 Task: In the  document Henry.odt change page color to  'Olive Green'. Add link on bottom right corner of the sheet: 'www.instagram.com' Insert page numer on top of the page
Action: Mouse moved to (254, 324)
Screenshot: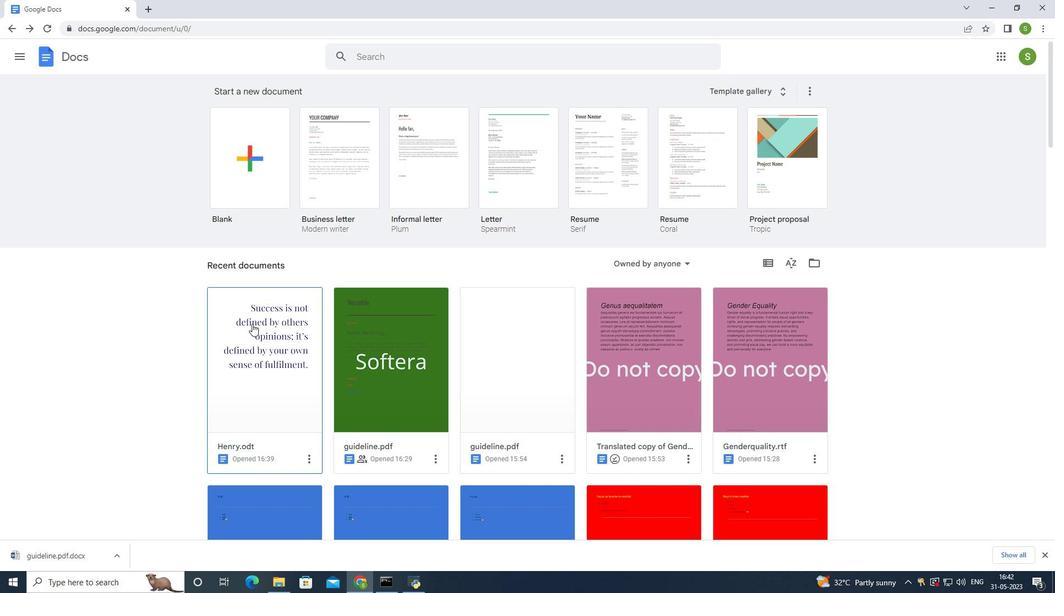 
Action: Mouse pressed left at (254, 324)
Screenshot: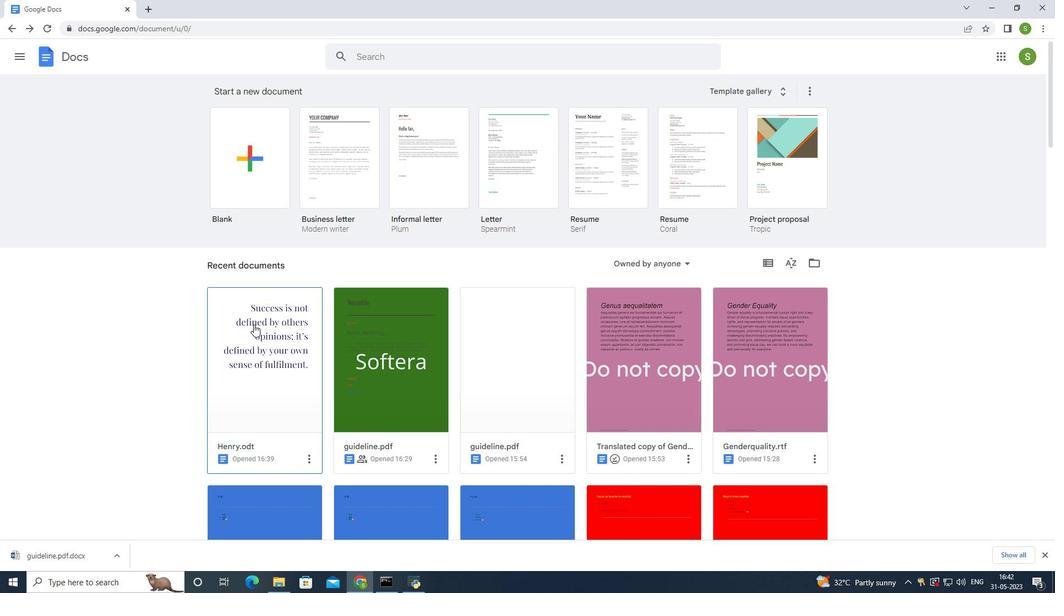 
Action: Mouse moved to (35, 64)
Screenshot: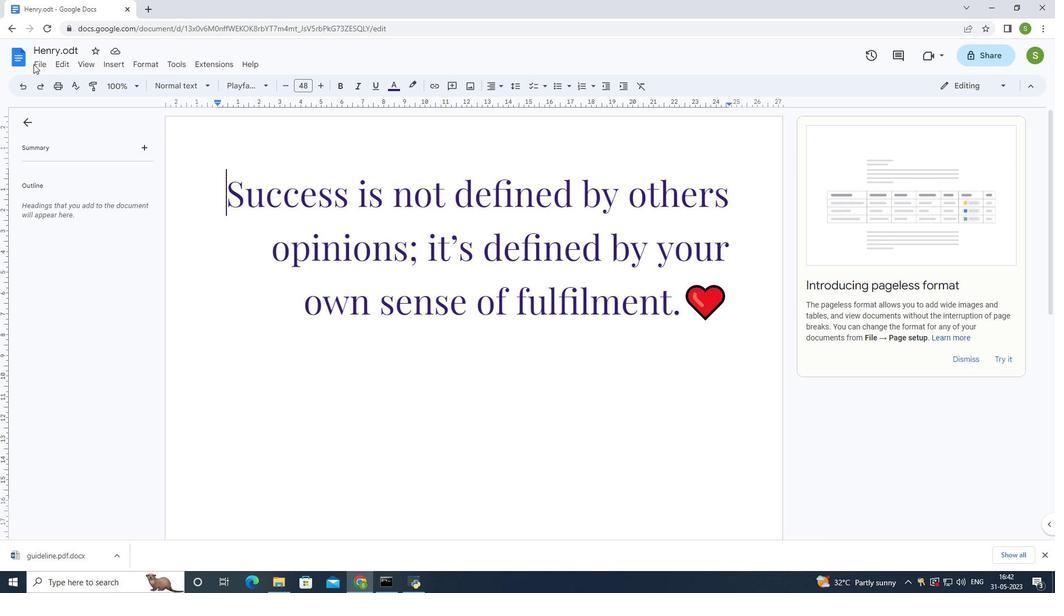 
Action: Mouse pressed left at (35, 64)
Screenshot: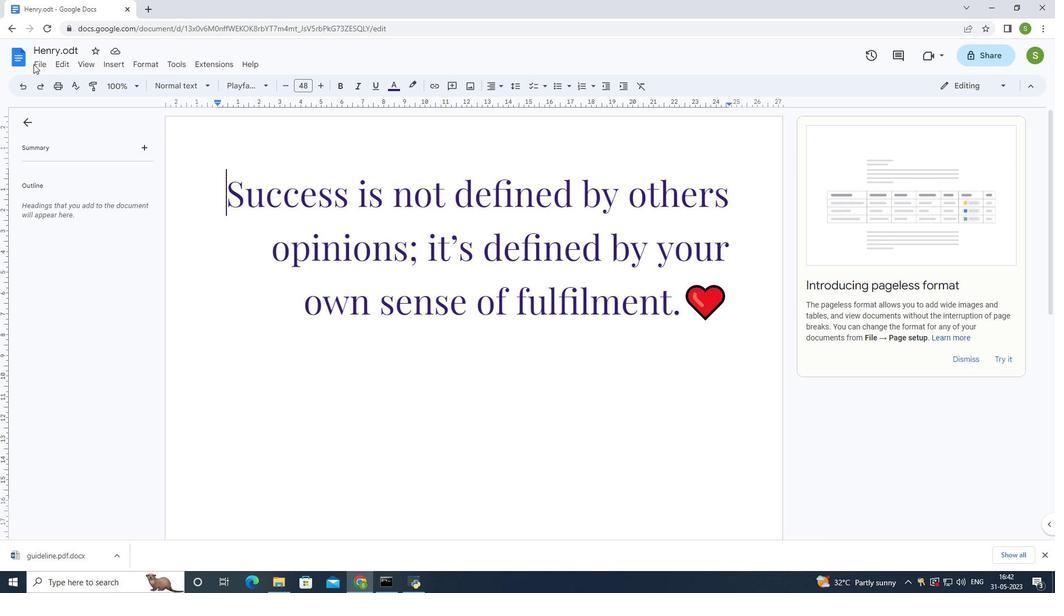 
Action: Mouse moved to (55, 366)
Screenshot: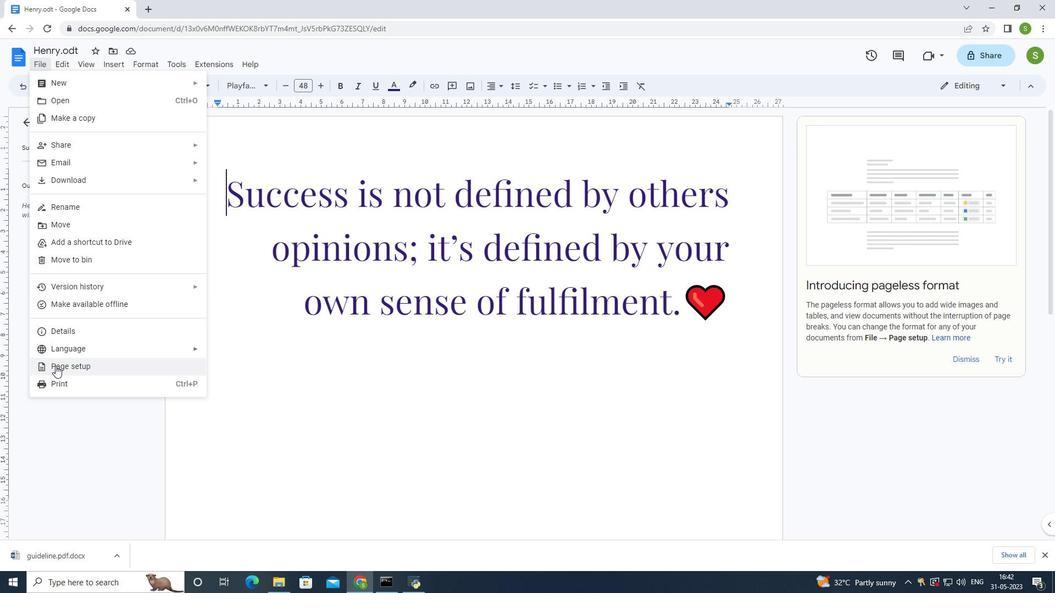 
Action: Mouse pressed left at (55, 366)
Screenshot: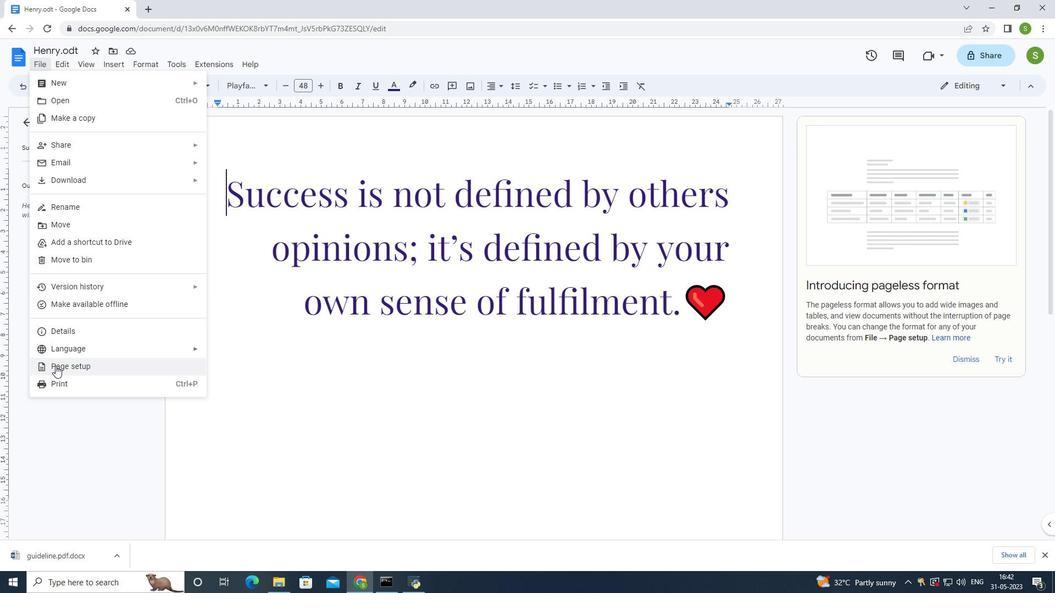
Action: Mouse moved to (444, 359)
Screenshot: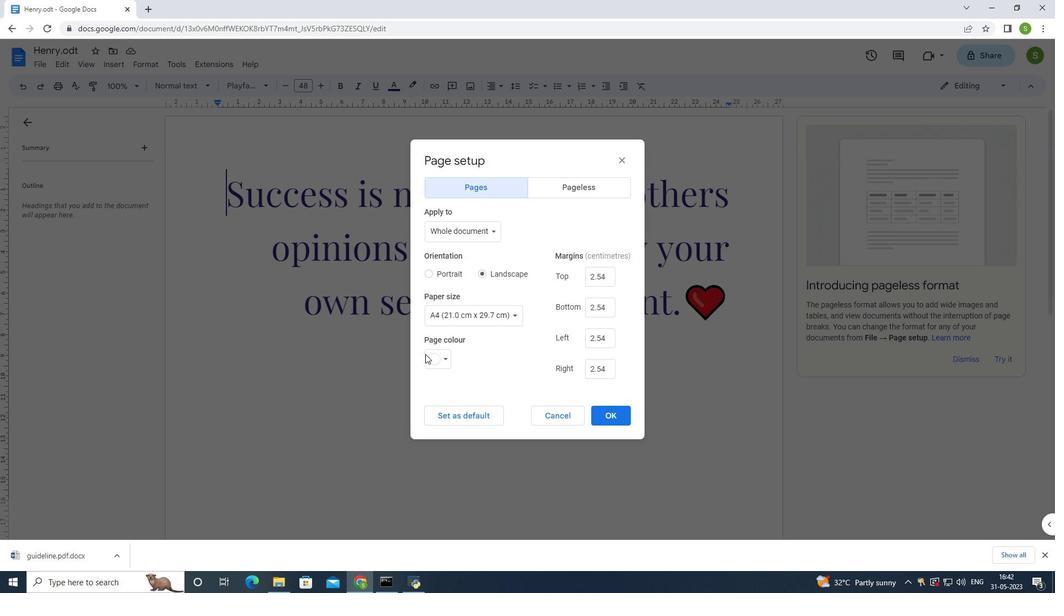 
Action: Mouse pressed left at (444, 359)
Screenshot: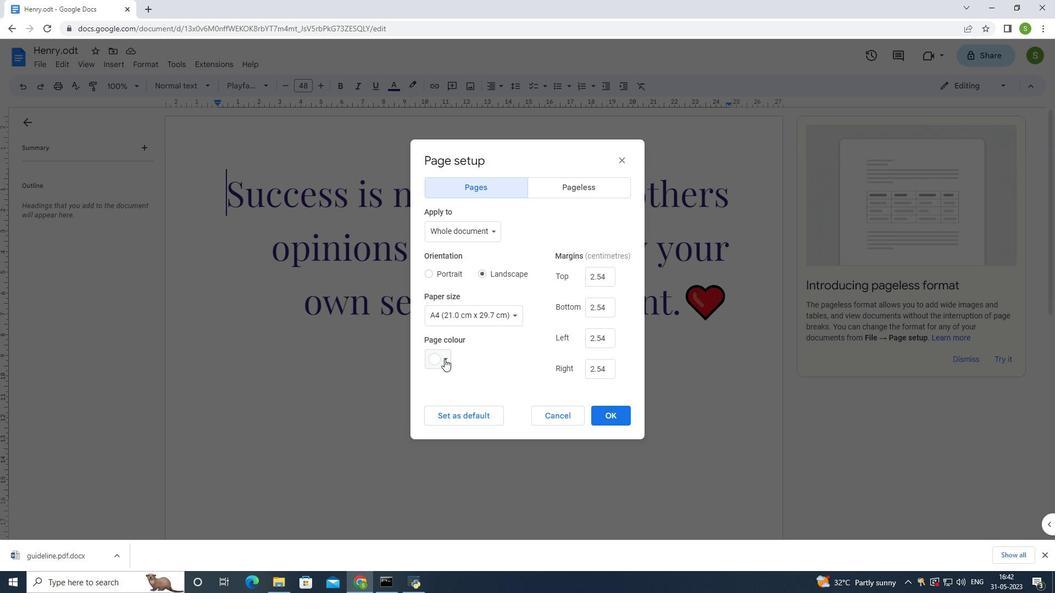 
Action: Mouse moved to (484, 458)
Screenshot: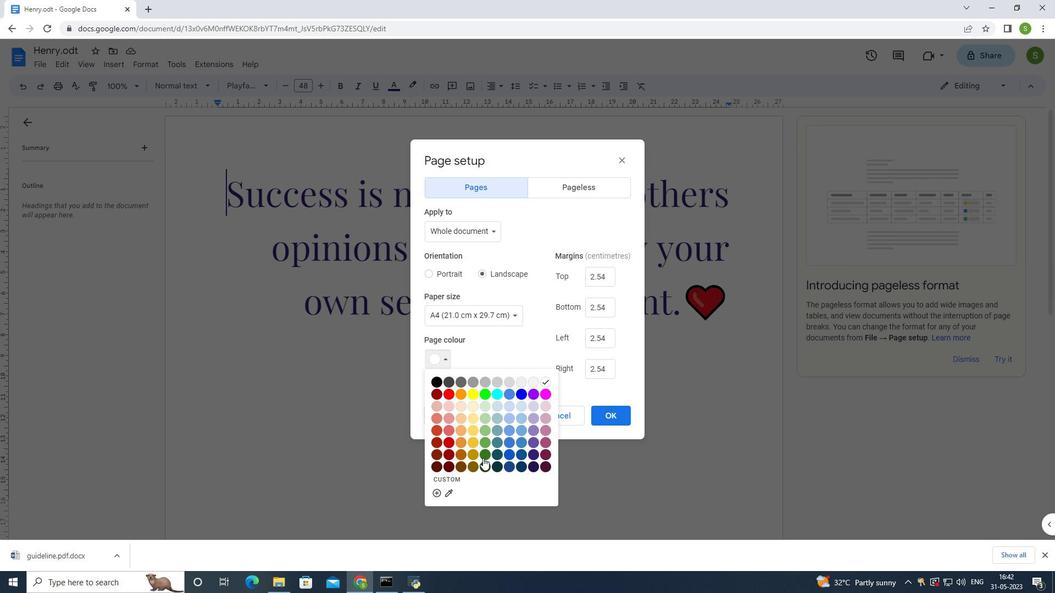 
Action: Mouse pressed left at (484, 458)
Screenshot: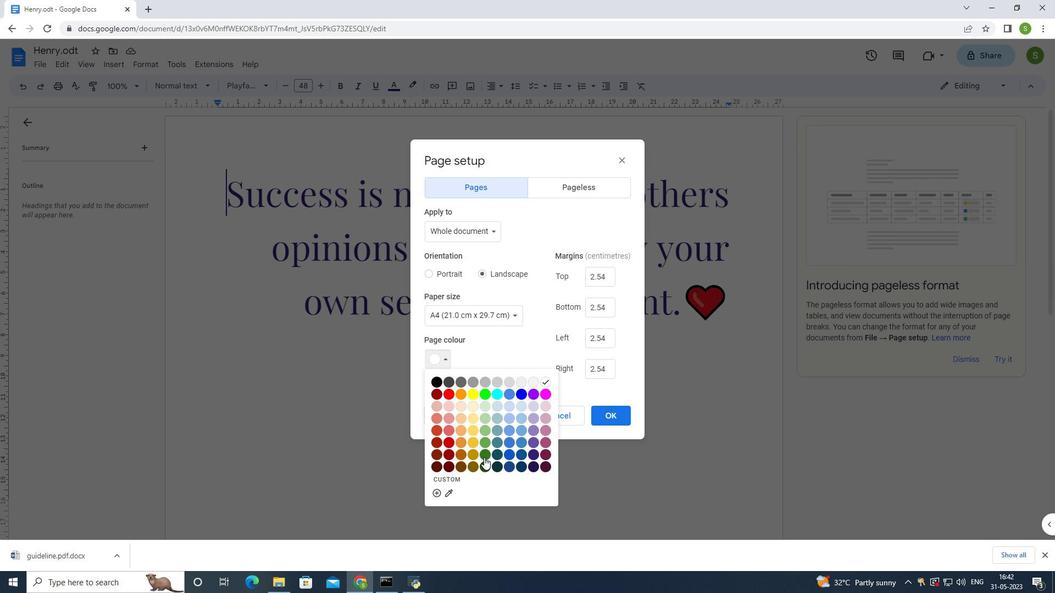 
Action: Mouse moved to (599, 417)
Screenshot: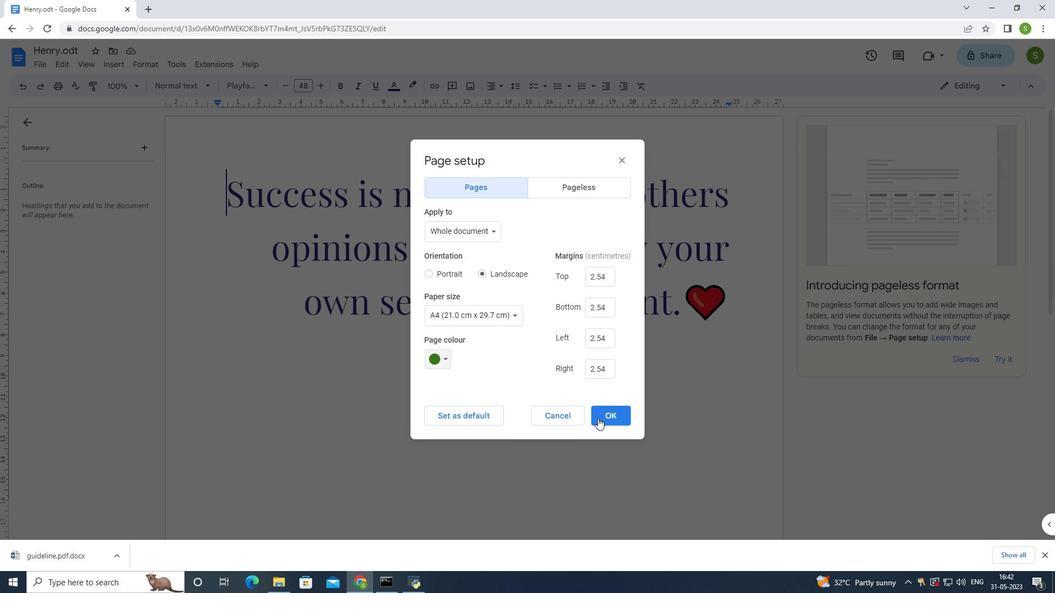 
Action: Mouse pressed left at (599, 417)
Screenshot: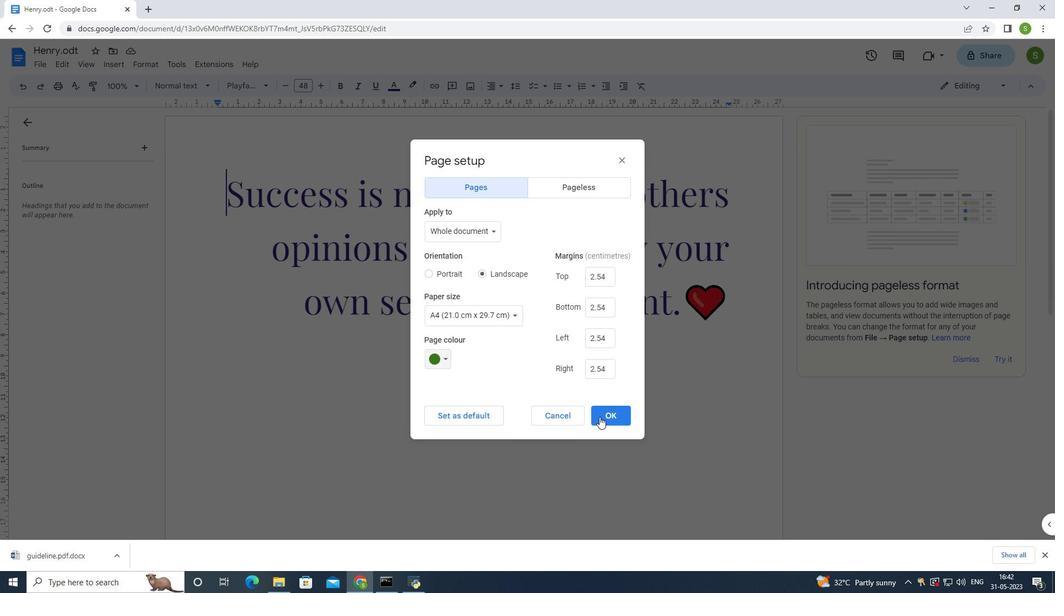 
Action: Mouse moved to (433, 218)
Screenshot: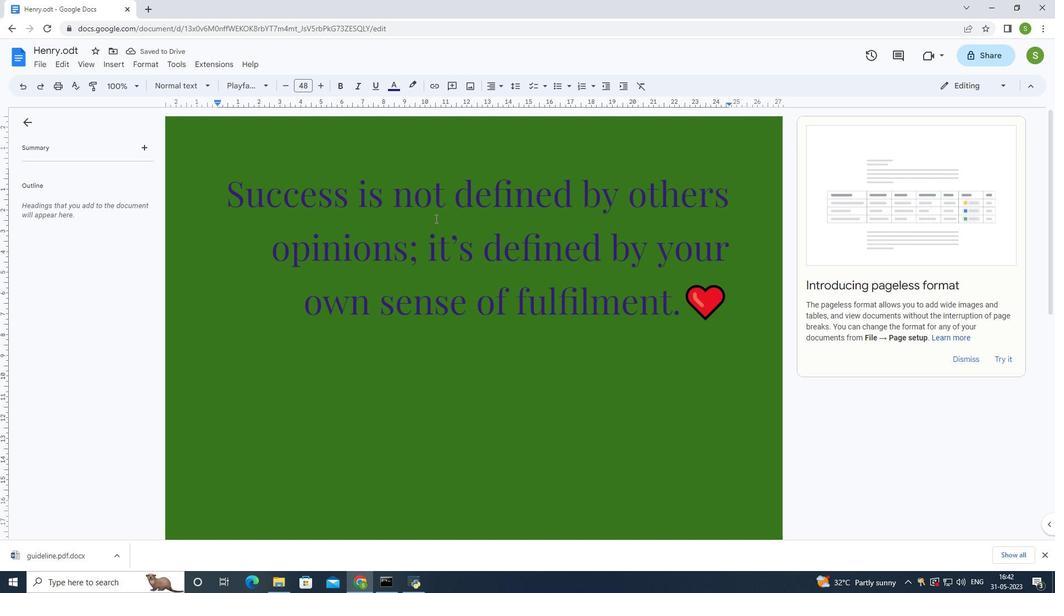
Action: Mouse scrolled (433, 218) with delta (0, 0)
Screenshot: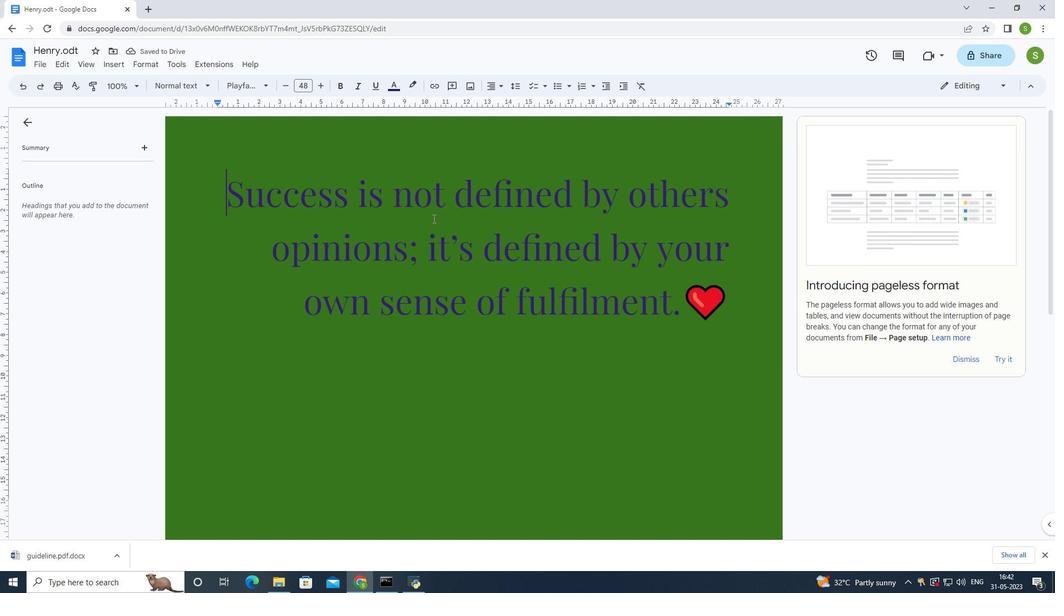 
Action: Mouse scrolled (433, 218) with delta (0, 0)
Screenshot: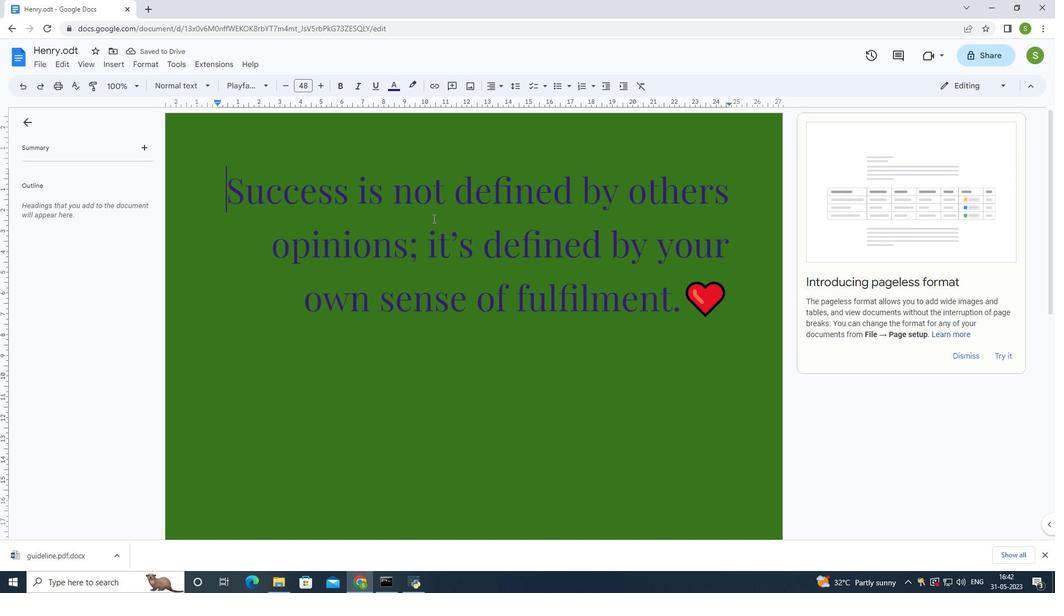 
Action: Mouse scrolled (433, 218) with delta (0, 0)
Screenshot: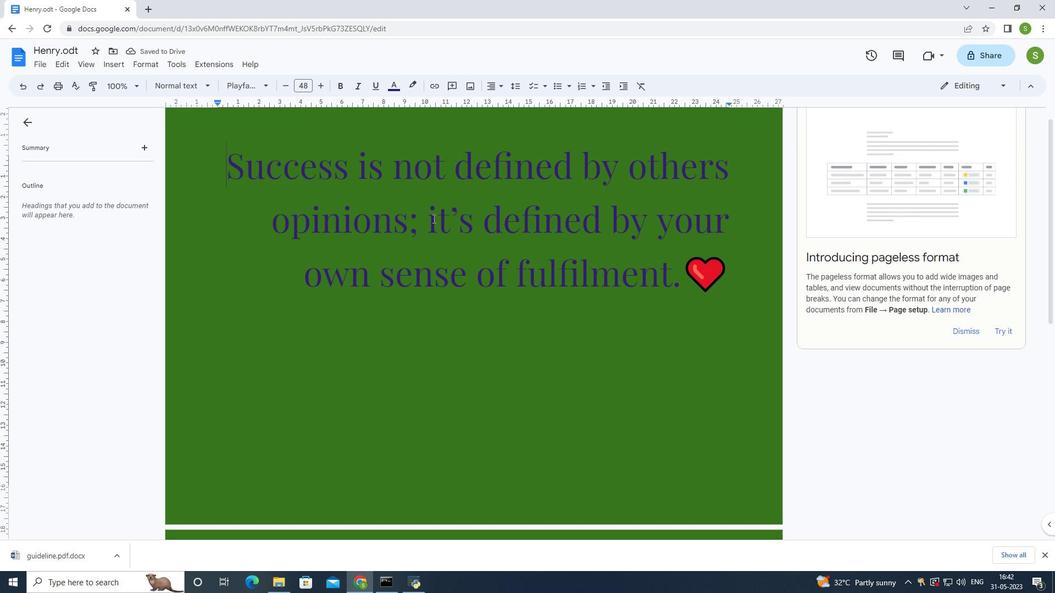 
Action: Mouse scrolled (433, 218) with delta (0, 0)
Screenshot: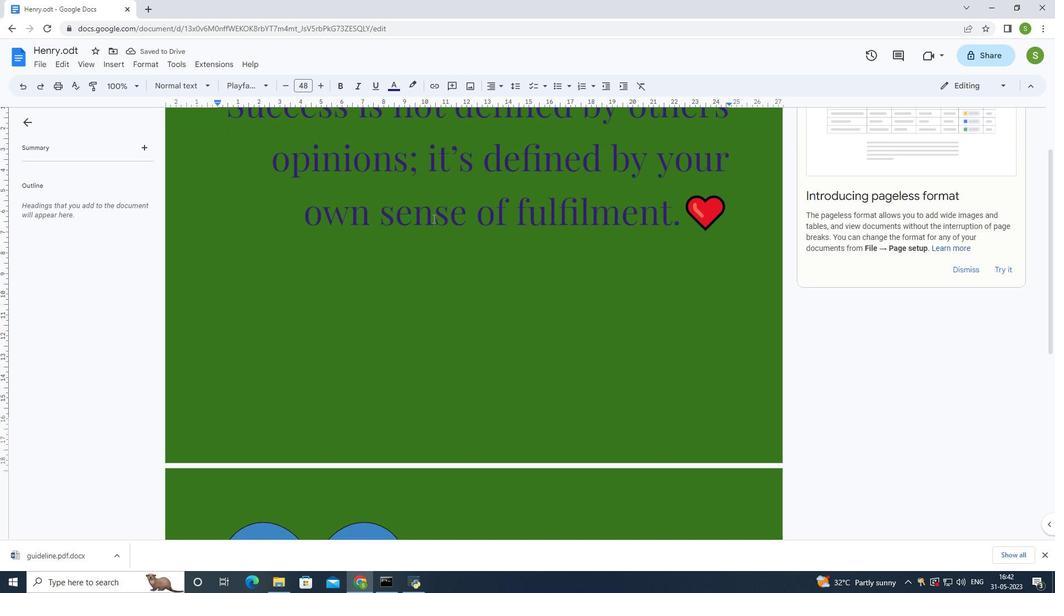 
Action: Mouse moved to (354, 284)
Screenshot: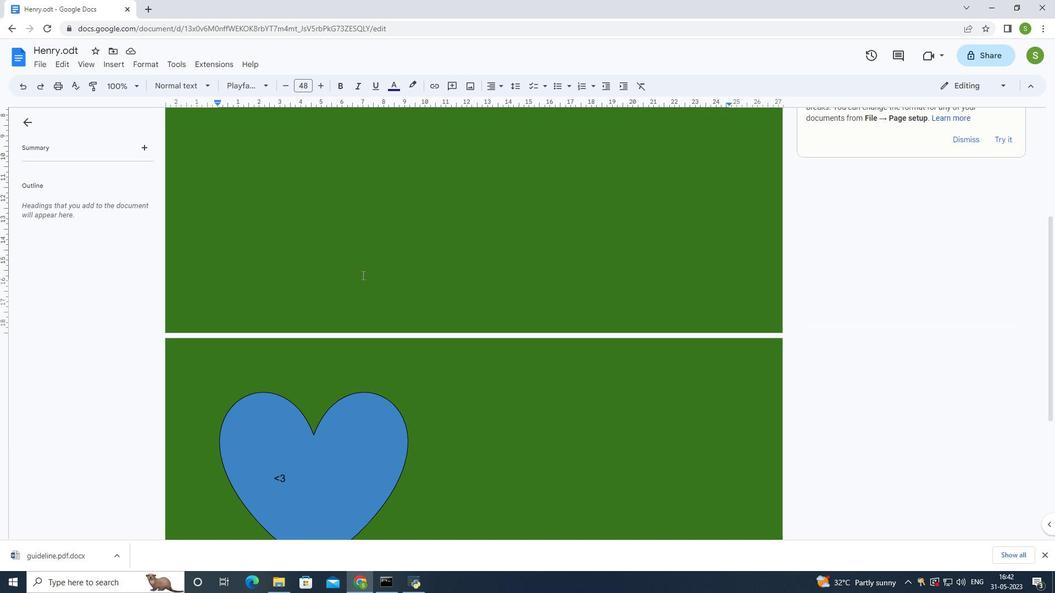 
Action: Mouse pressed left at (354, 284)
Screenshot: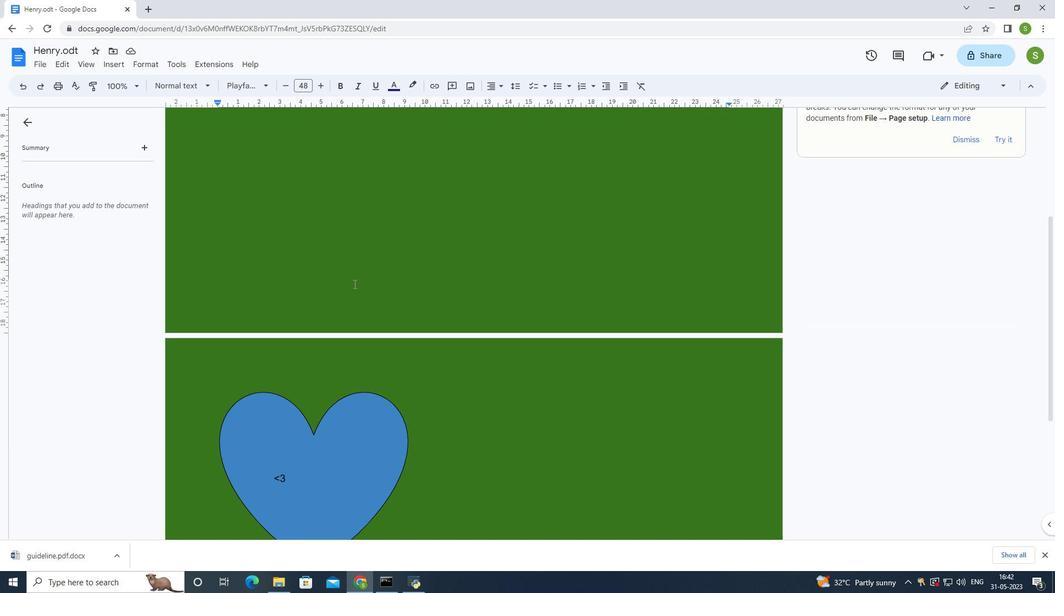 
Action: Mouse moved to (353, 284)
Screenshot: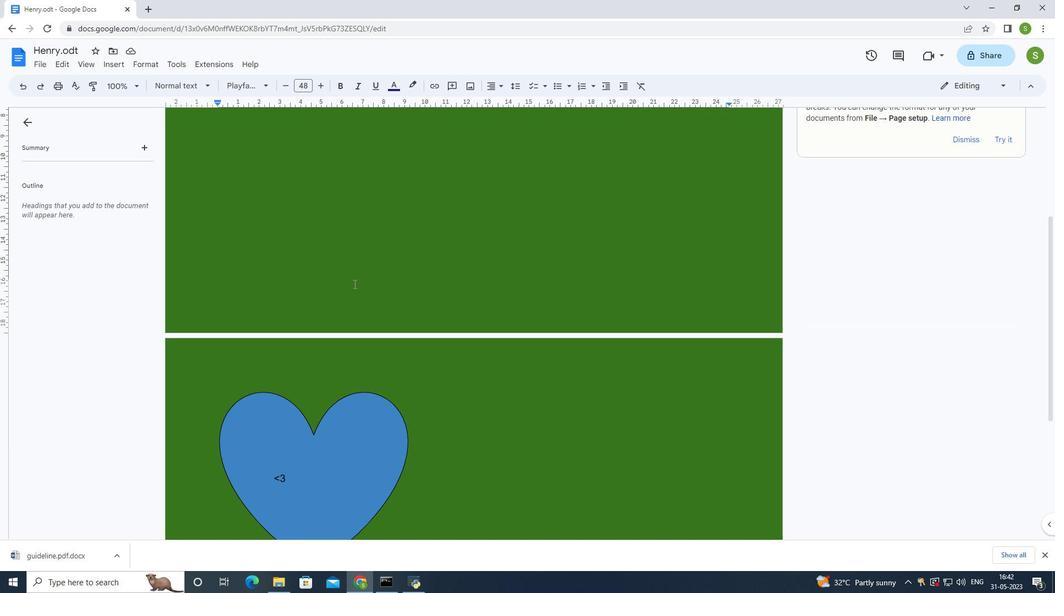 
Action: Mouse pressed left at (353, 284)
Screenshot: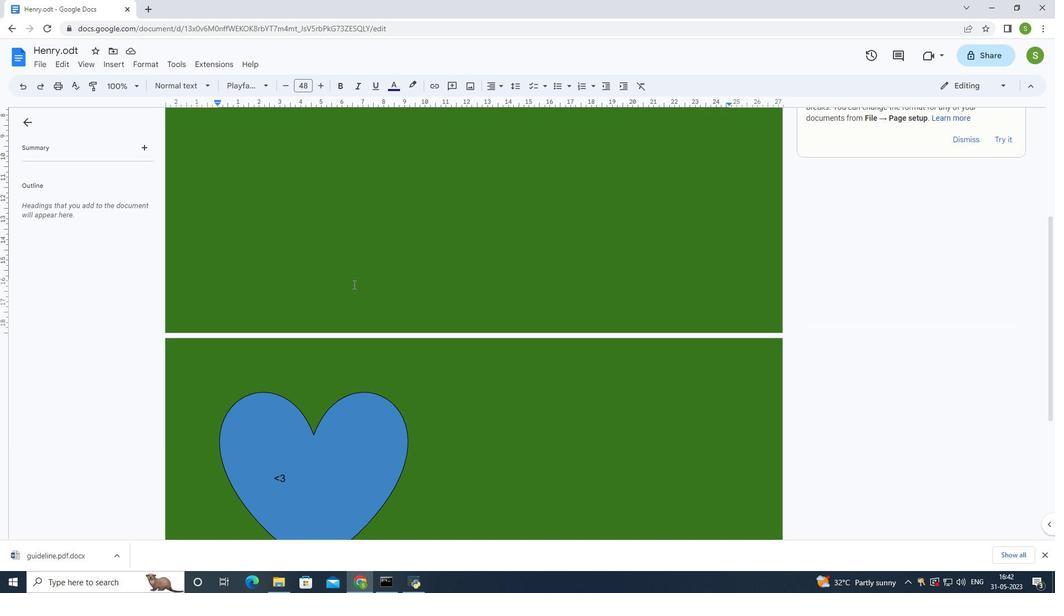 
Action: Mouse pressed left at (353, 284)
Screenshot: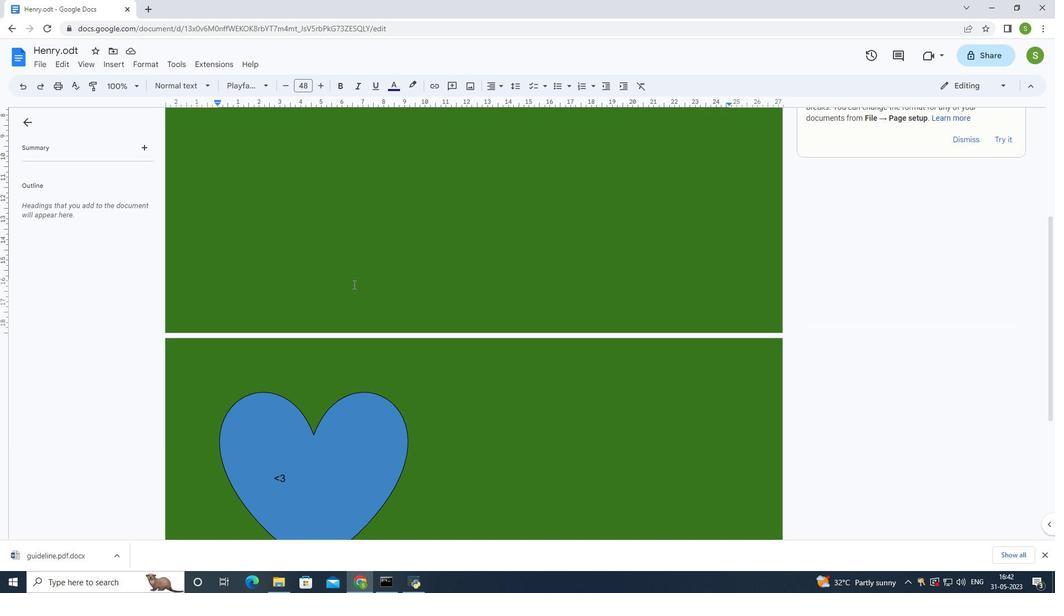 
Action: Mouse pressed left at (353, 284)
Screenshot: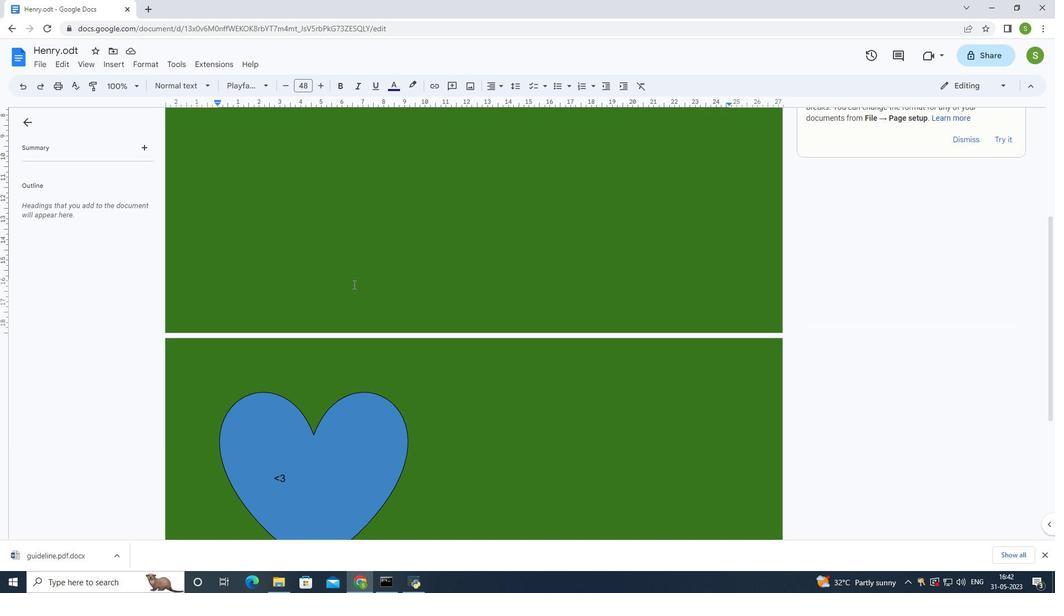 
Action: Mouse pressed left at (353, 284)
Screenshot: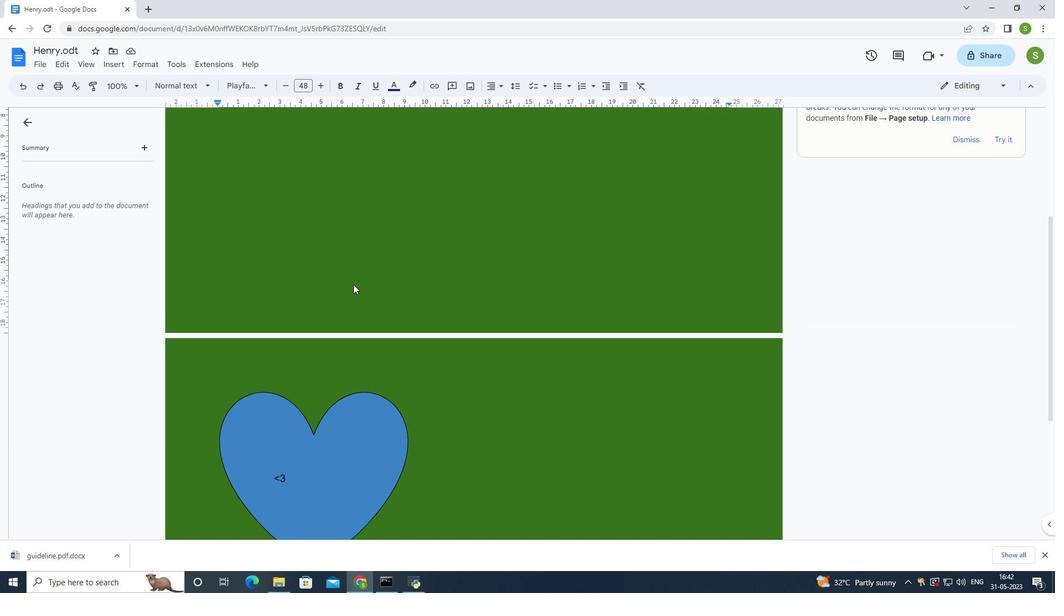 
Action: Mouse moved to (357, 272)
Screenshot: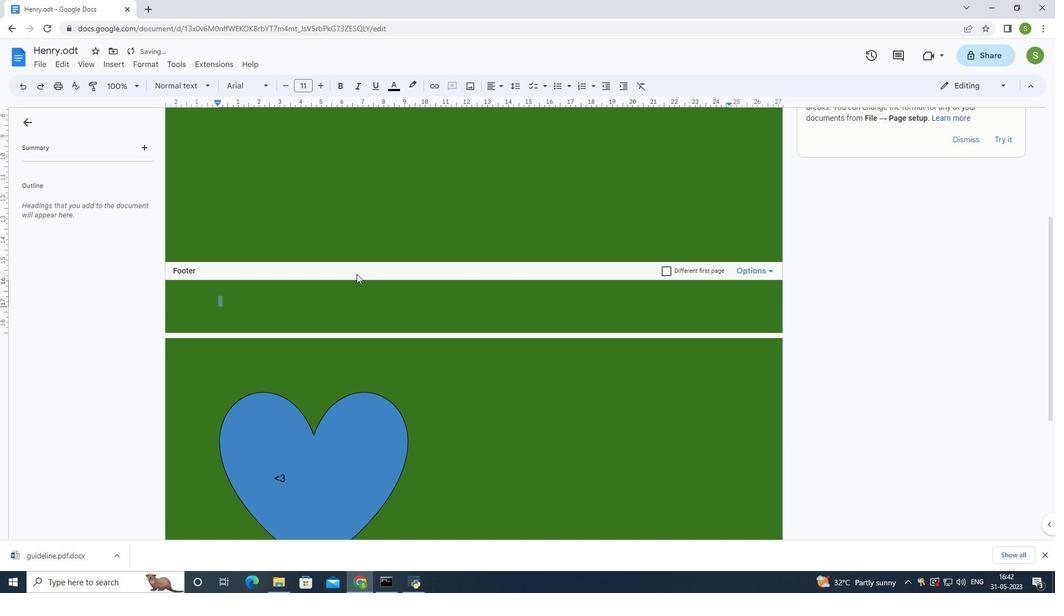 
Action: Key pressed w
Screenshot: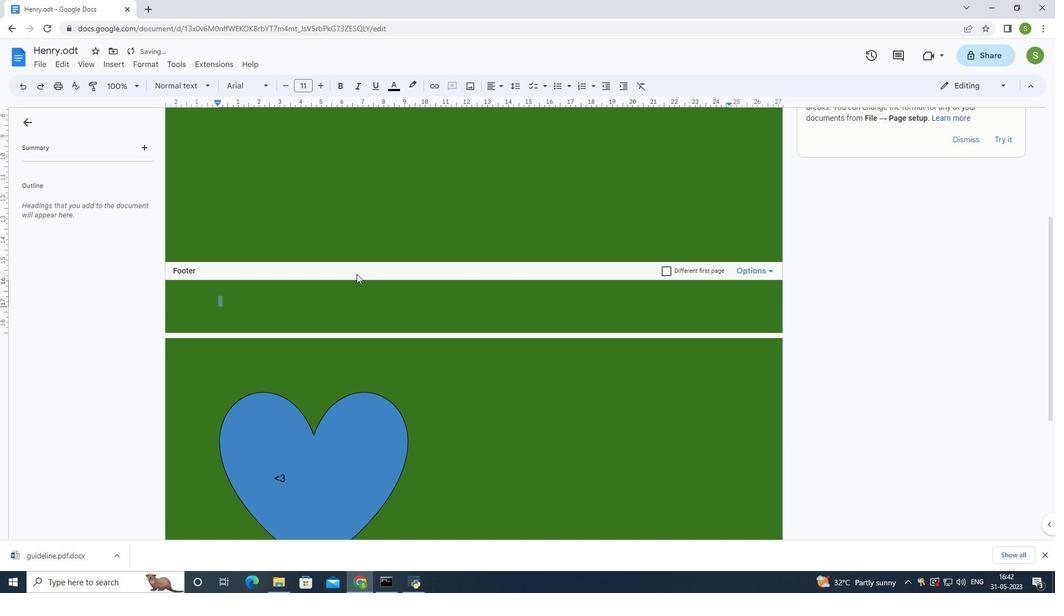 
Action: Mouse moved to (358, 271)
Screenshot: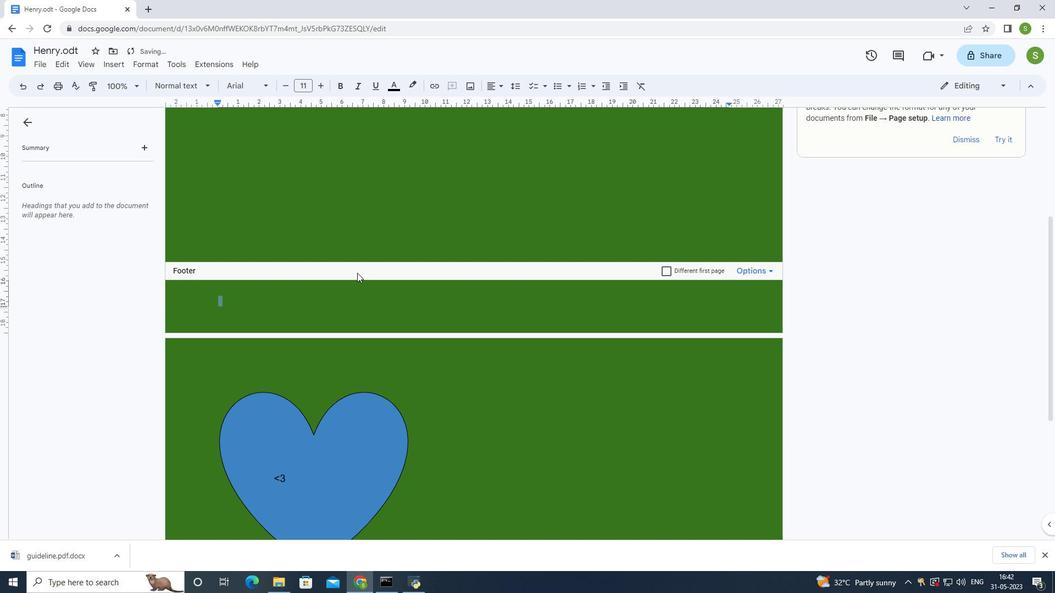 
Action: Key pressed ww.
Screenshot: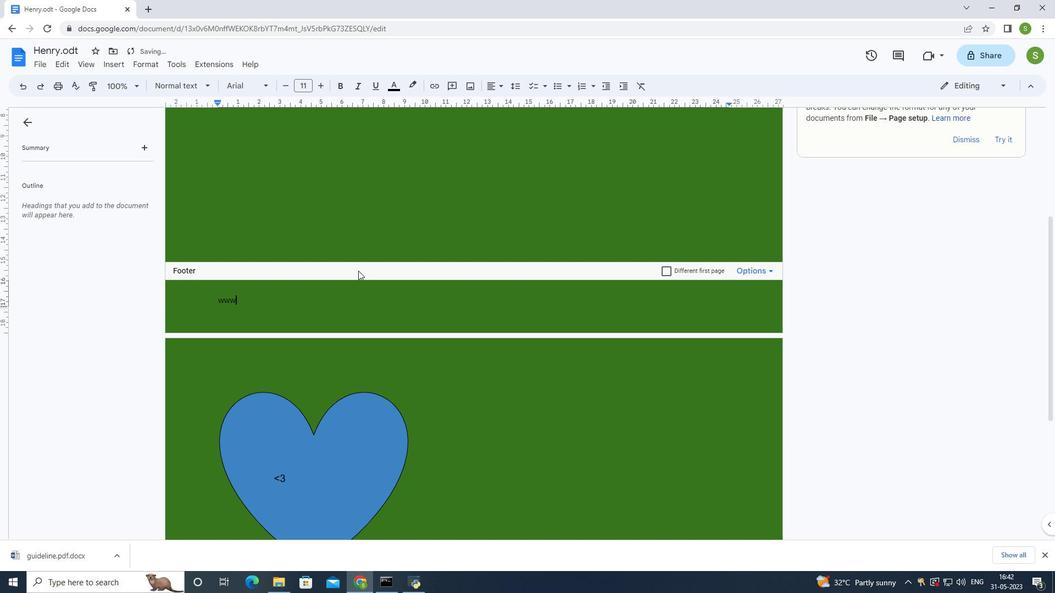 
Action: Mouse moved to (359, 270)
Screenshot: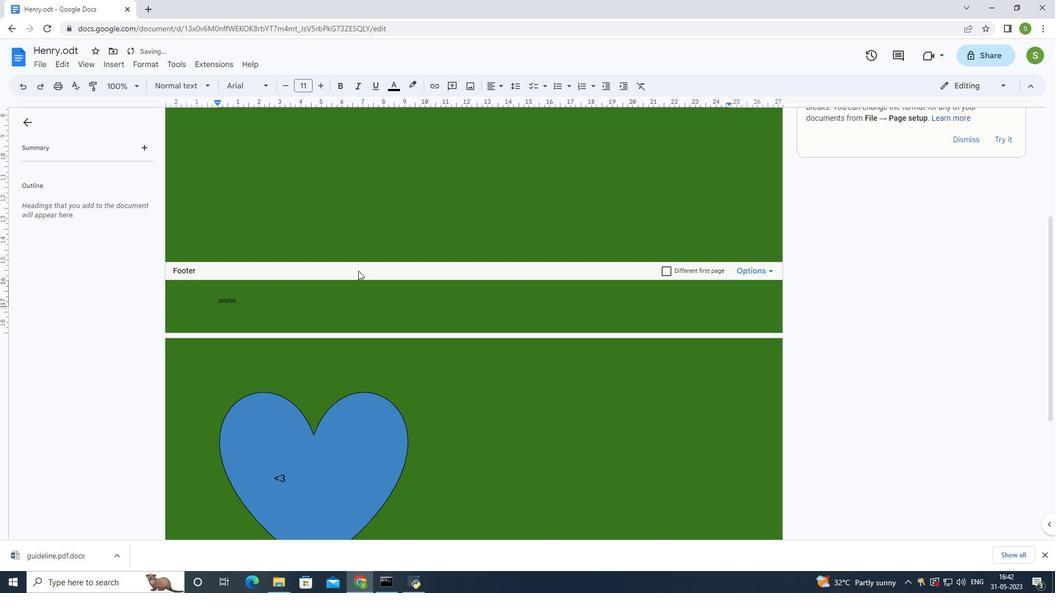 
Action: Key pressed i
Screenshot: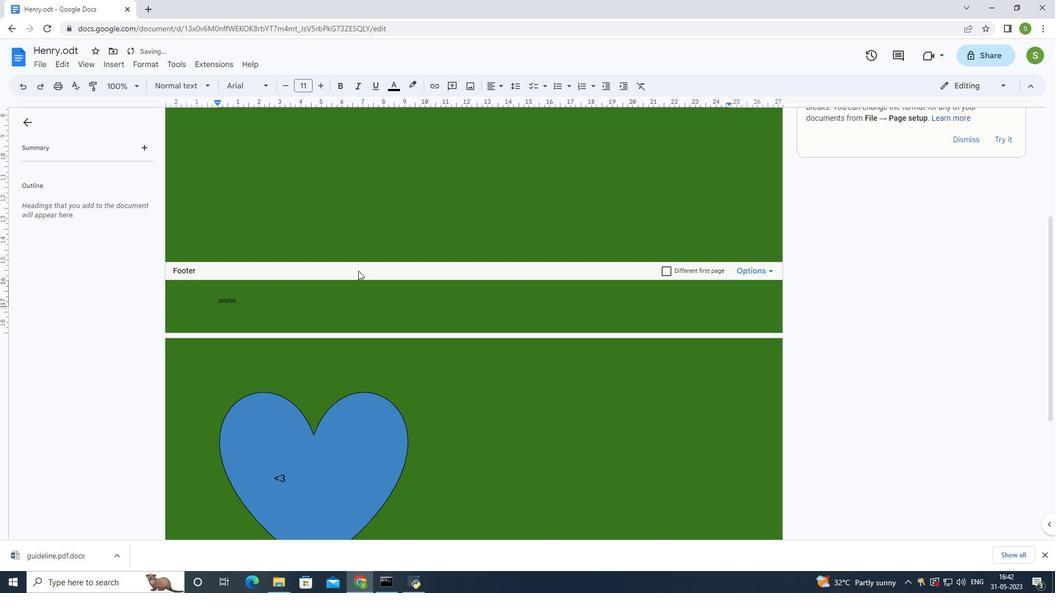 
Action: Mouse moved to (360, 269)
Screenshot: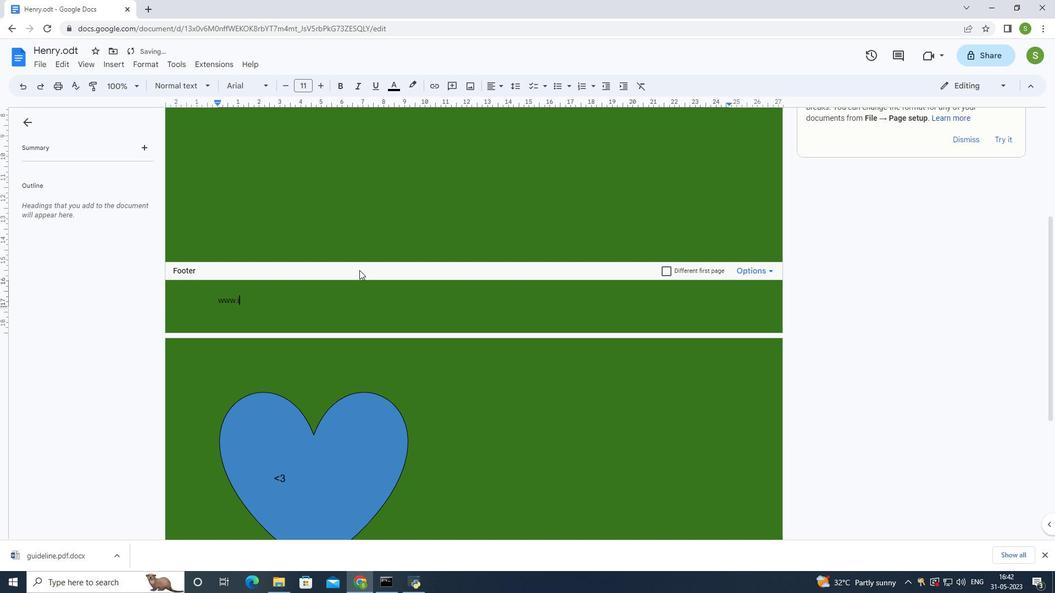 
Action: Key pressed nstagr
Screenshot: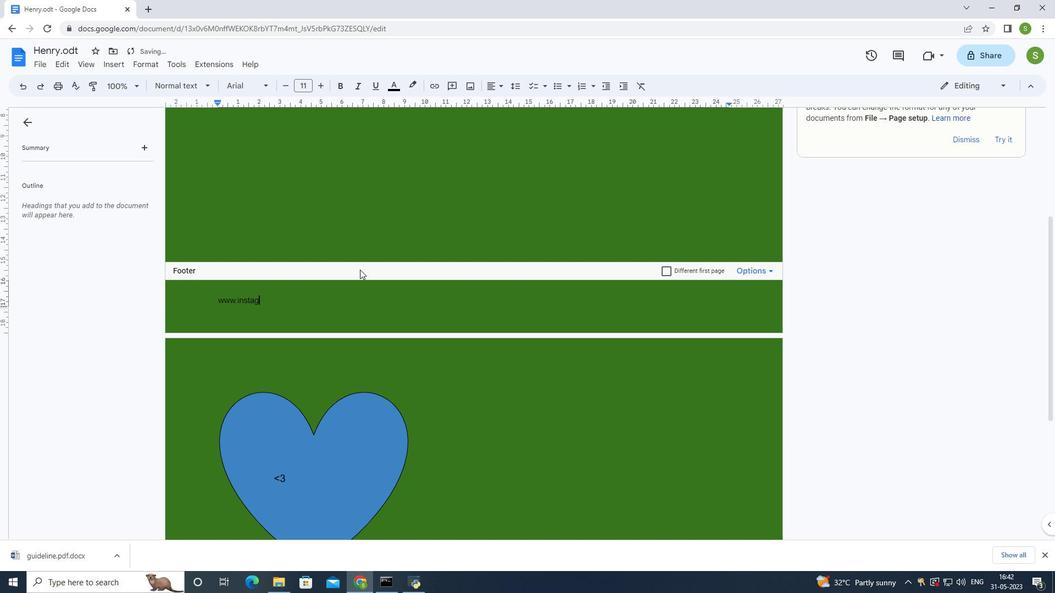 
Action: Mouse moved to (360, 269)
Screenshot: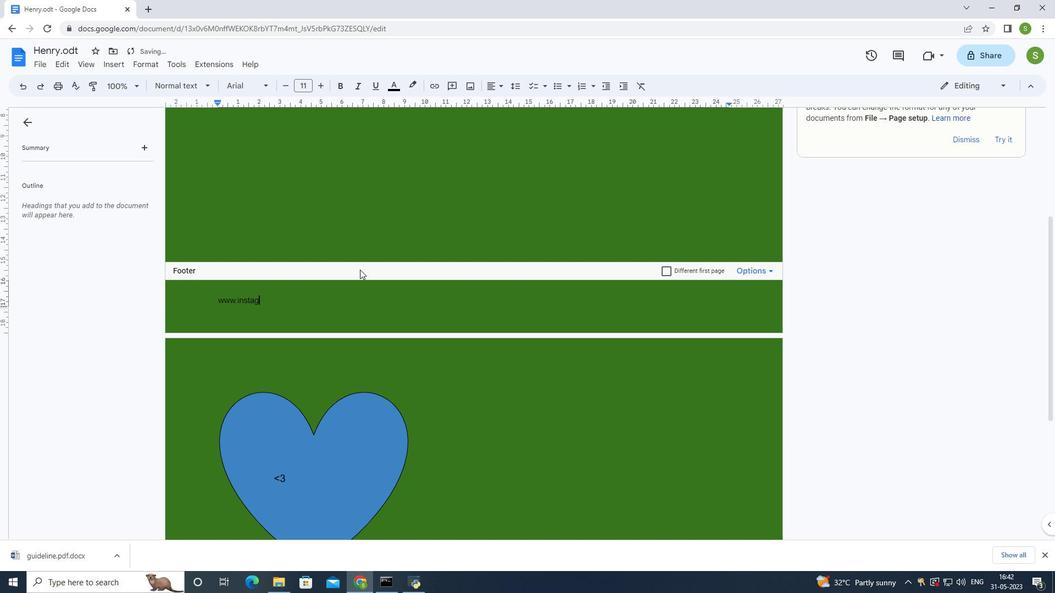 
Action: Key pressed a
Screenshot: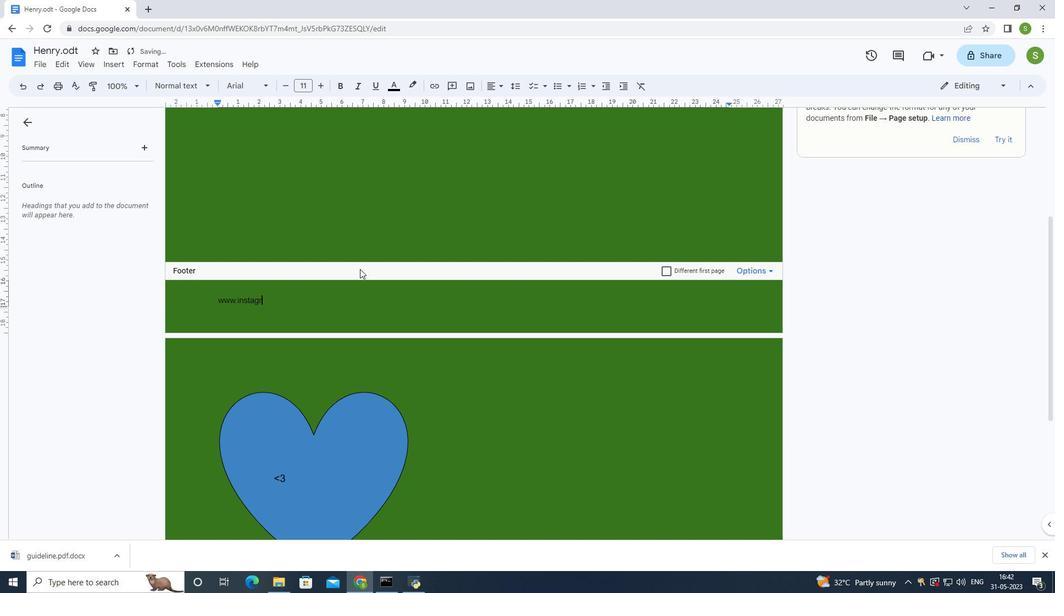 
Action: Mouse moved to (361, 268)
Screenshot: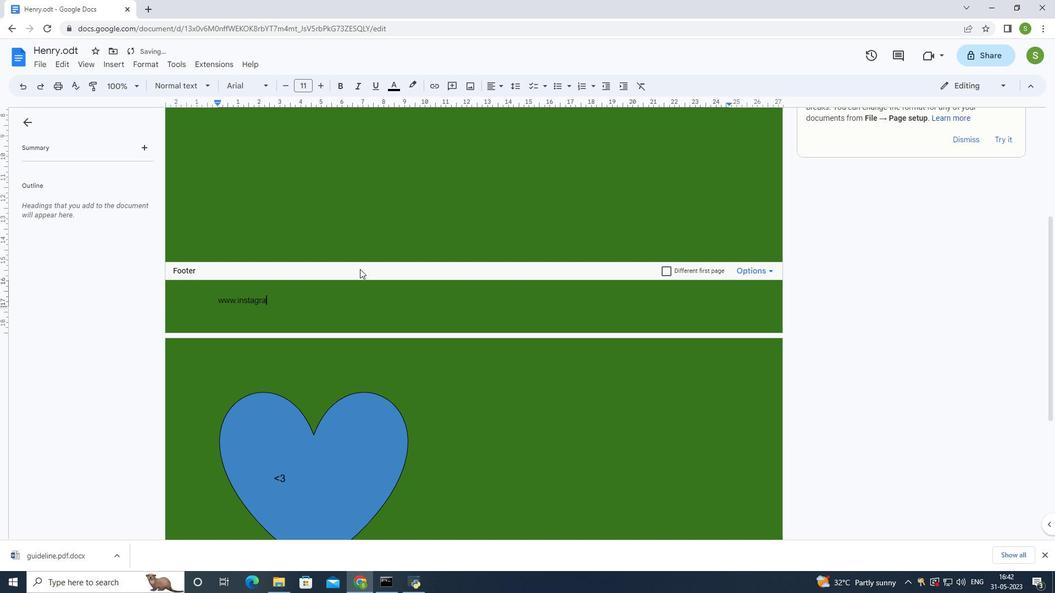 
Action: Key pressed m.
Screenshot: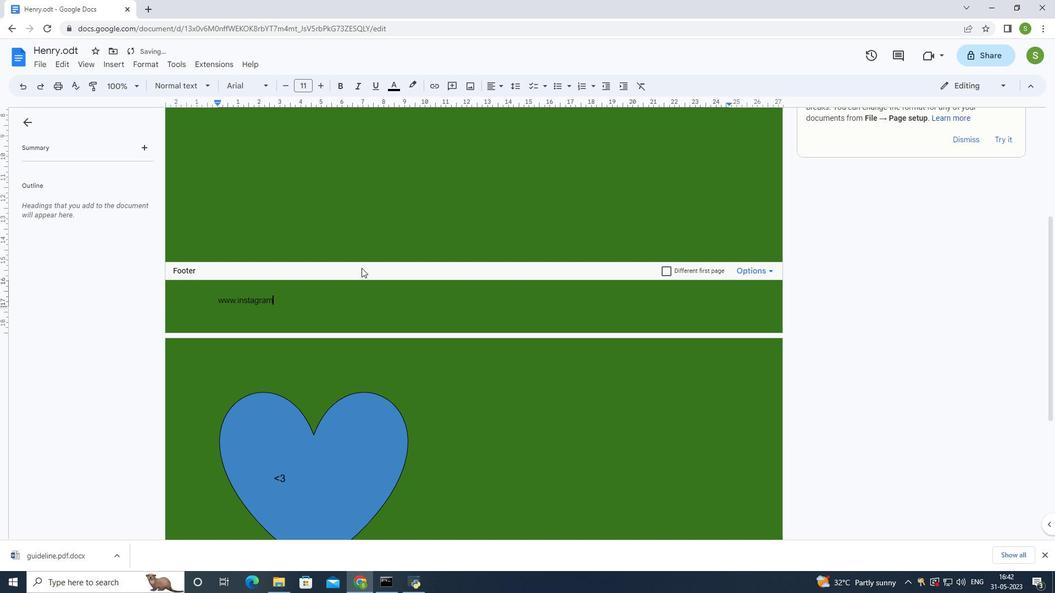 
Action: Mouse moved to (360, 268)
Screenshot: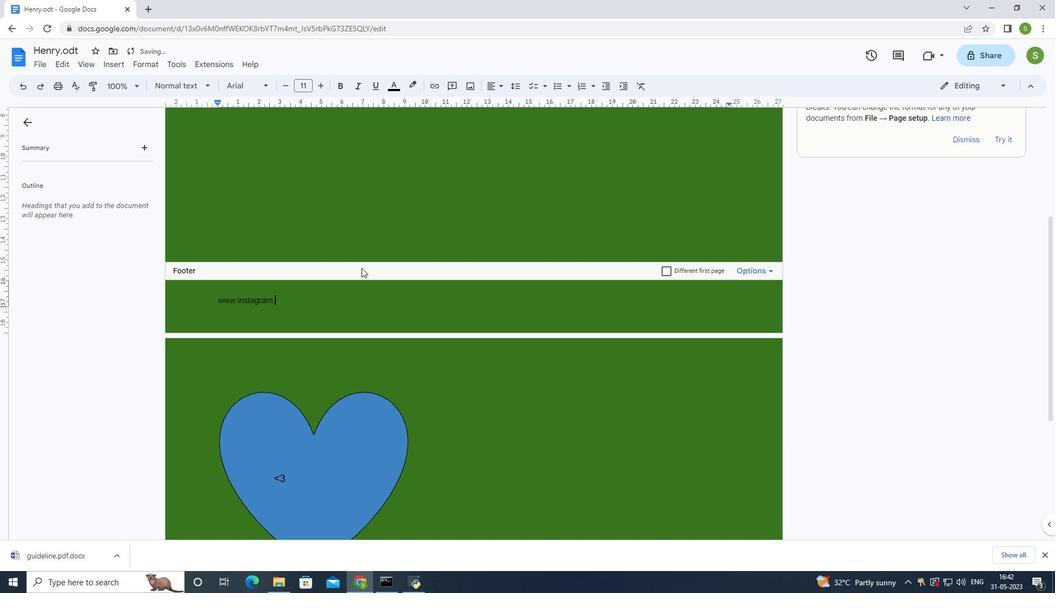 
Action: Key pressed com
Screenshot: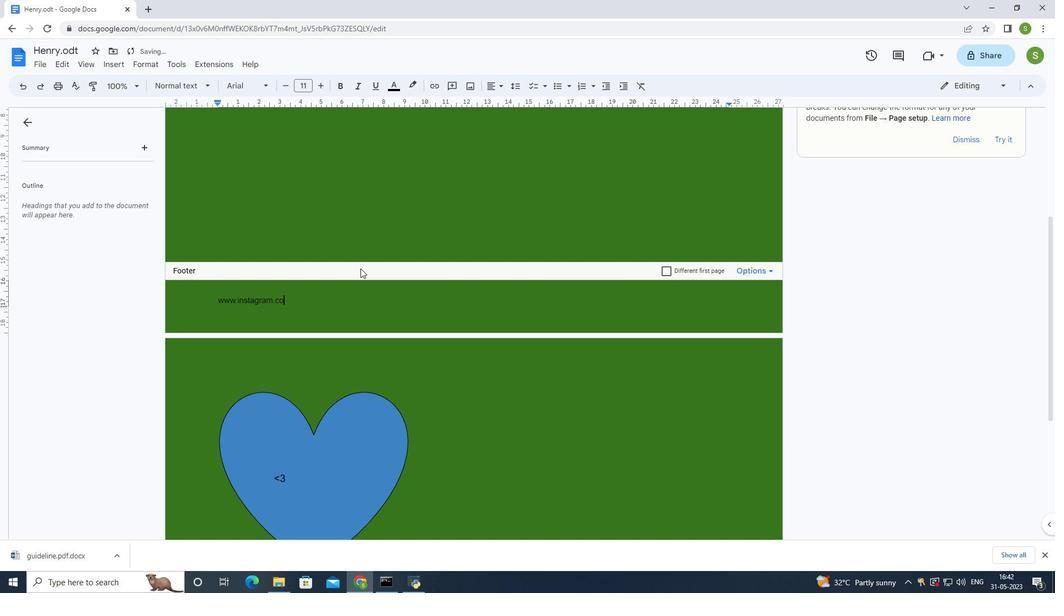 
Action: Mouse moved to (360, 268)
Screenshot: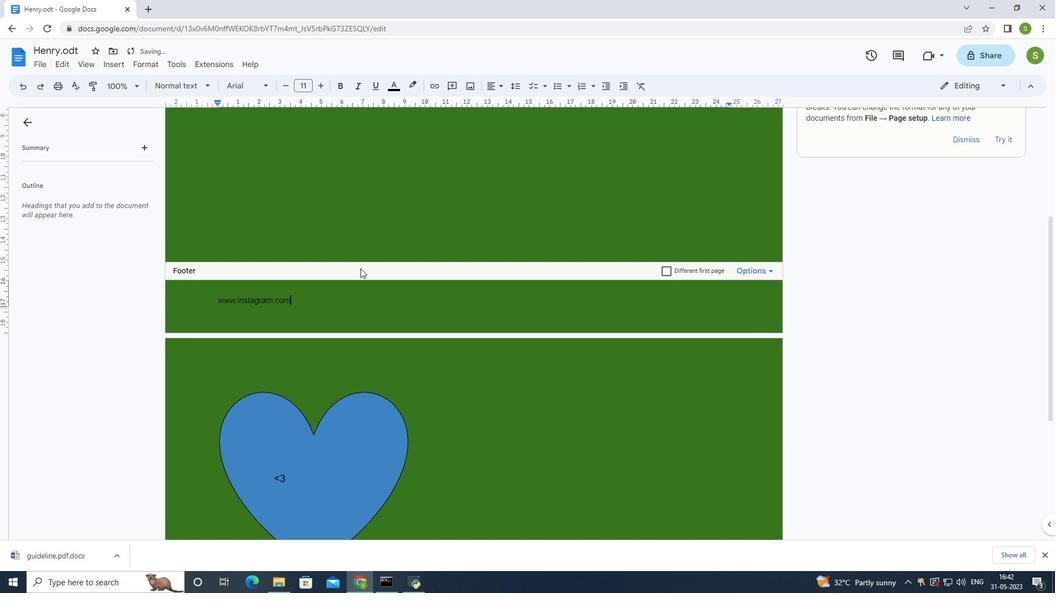 
Action: Key pressed <Key.enter>
Screenshot: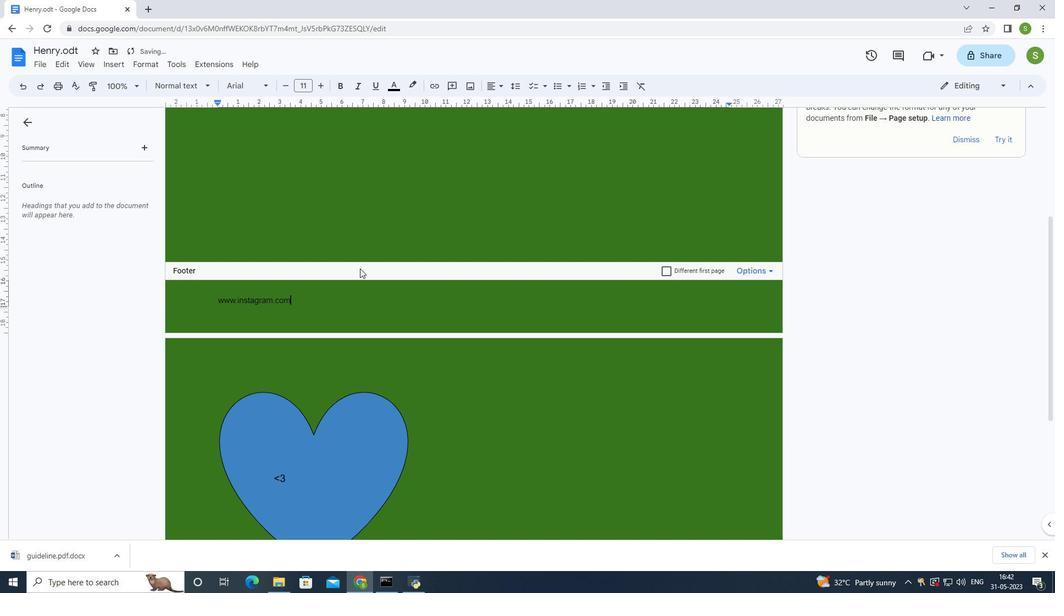 
Action: Mouse moved to (303, 291)
Screenshot: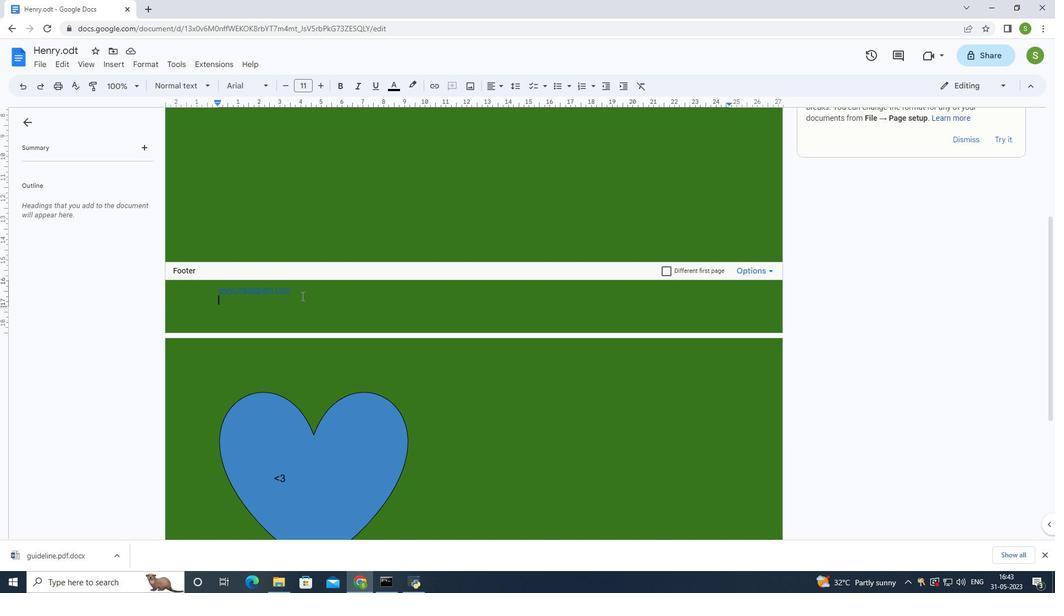 
Action: Mouse pressed left at (303, 291)
Screenshot: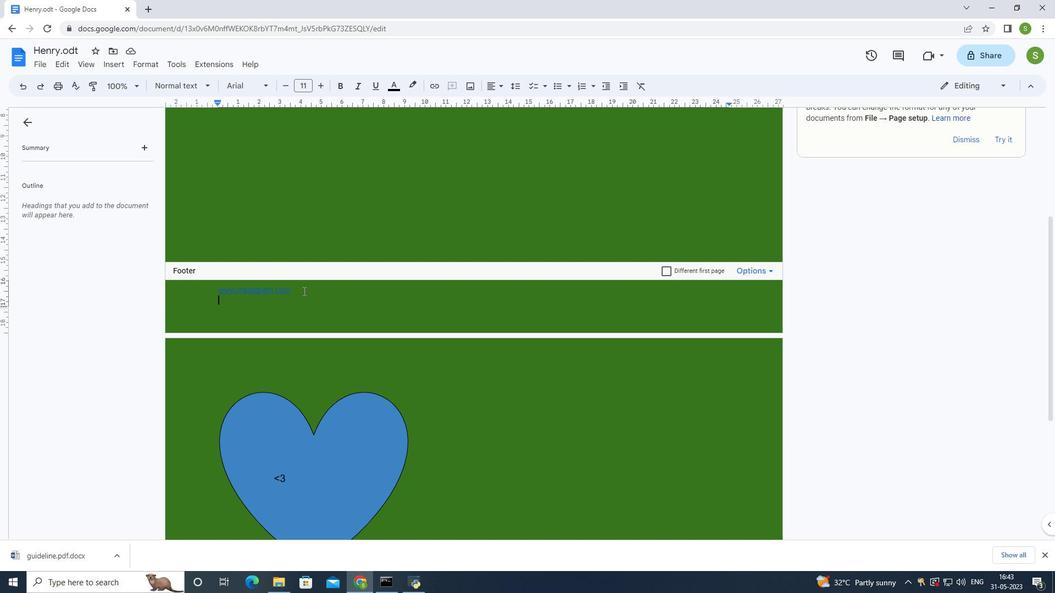 
Action: Mouse moved to (495, 84)
Screenshot: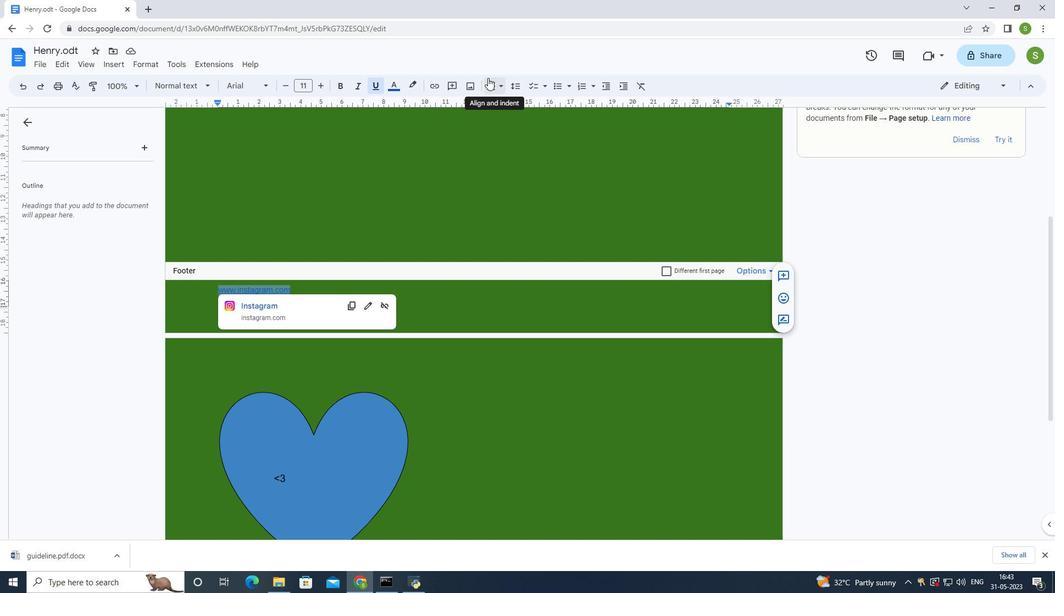 
Action: Mouse pressed left at (495, 84)
Screenshot: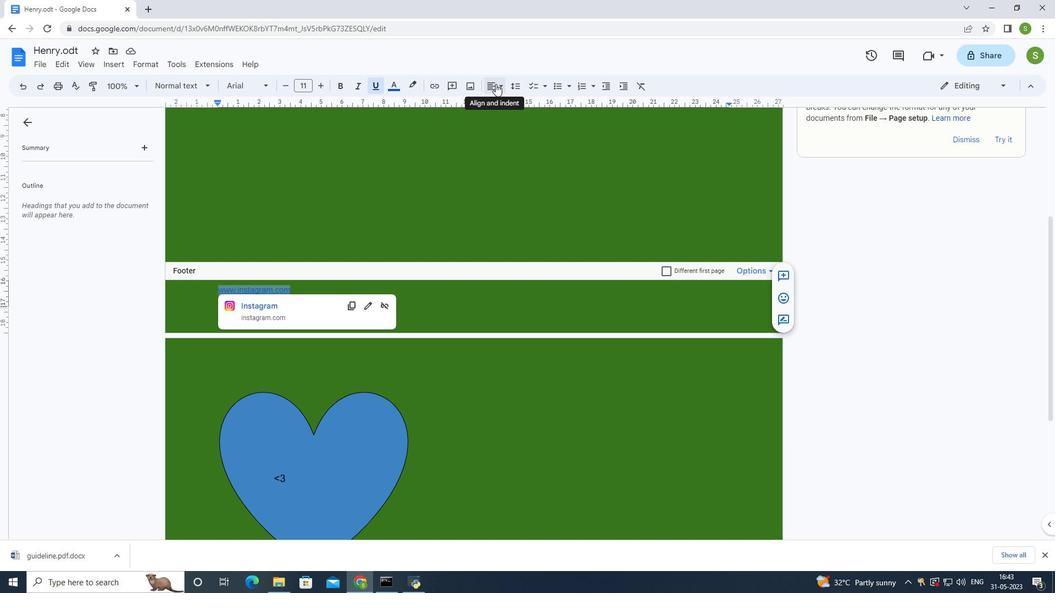 
Action: Mouse moved to (522, 103)
Screenshot: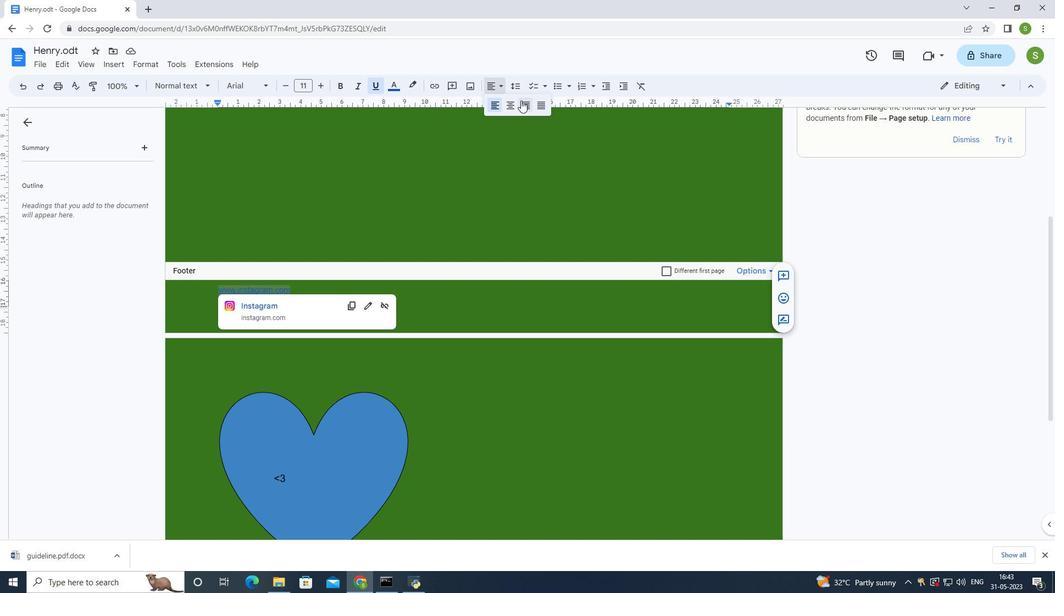 
Action: Mouse pressed left at (522, 103)
Screenshot: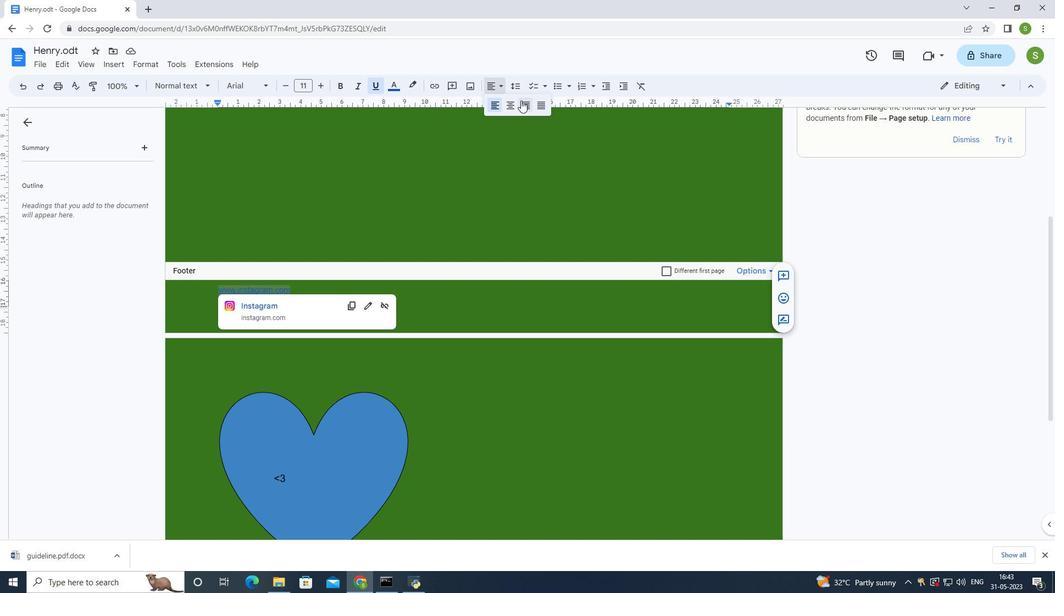 
Action: Mouse moved to (469, 293)
Screenshot: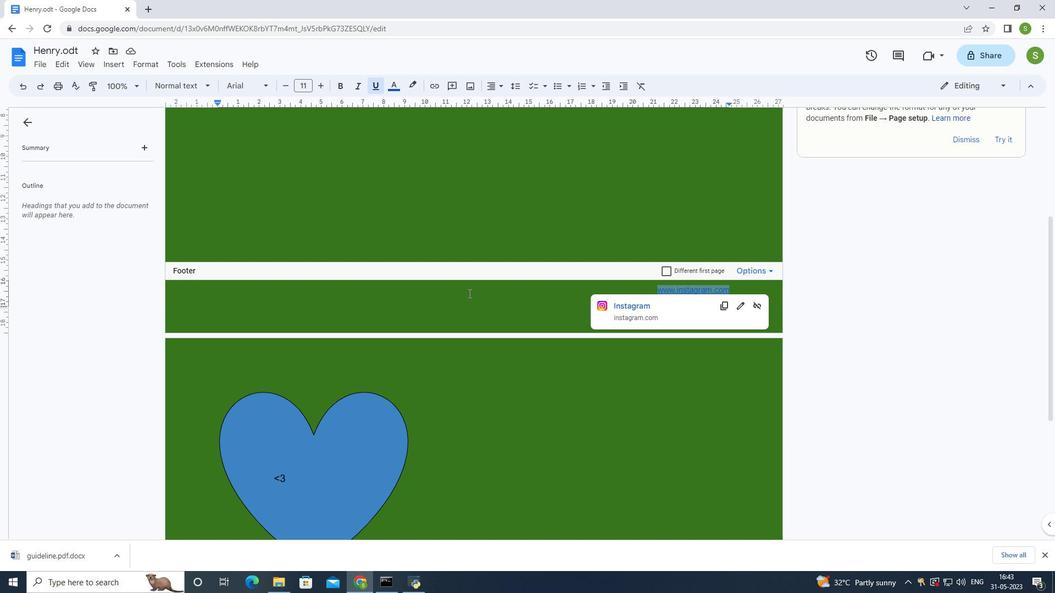 
Action: Mouse pressed left at (469, 293)
Screenshot: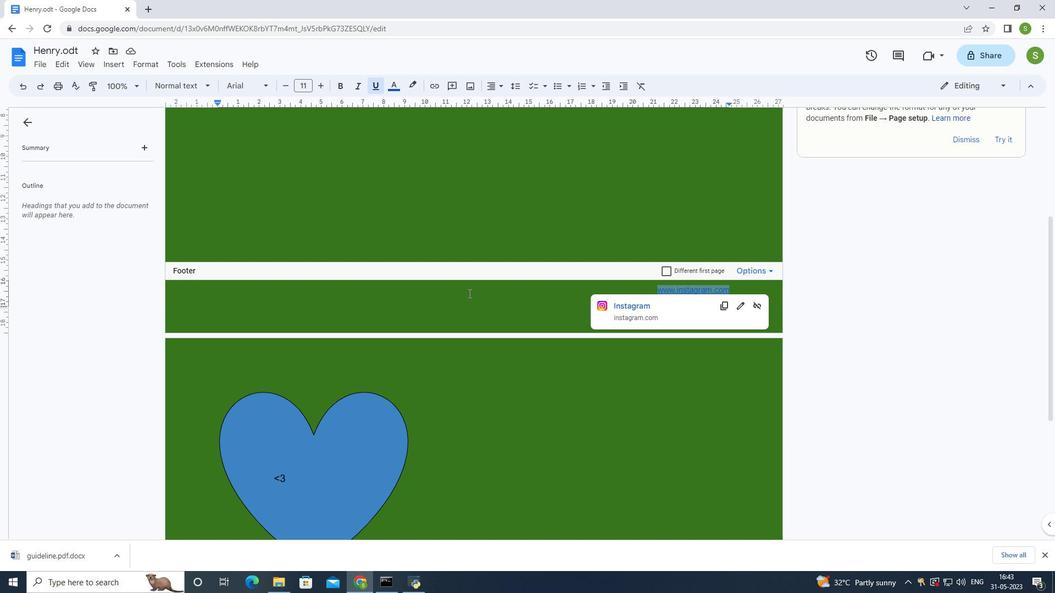 
Action: Mouse moved to (469, 294)
Screenshot: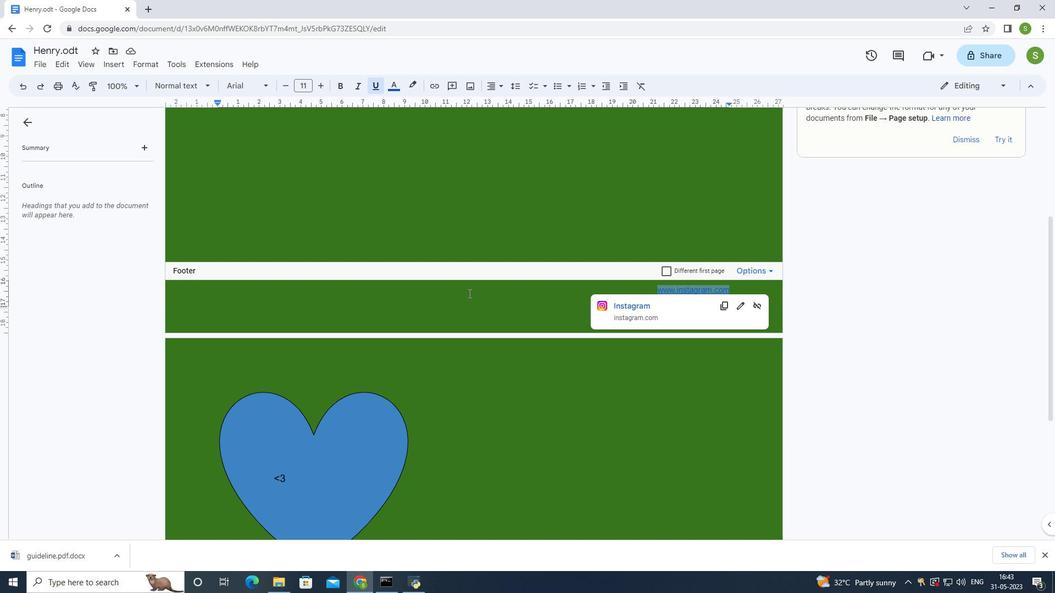 
Action: Mouse pressed left at (469, 294)
Screenshot: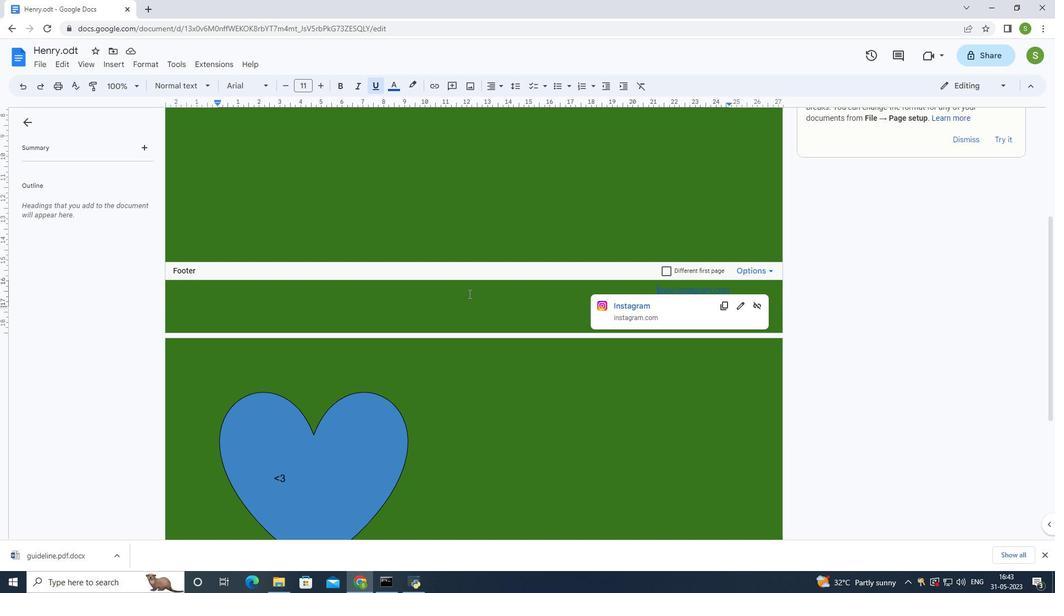 
Action: Mouse pressed left at (469, 294)
Screenshot: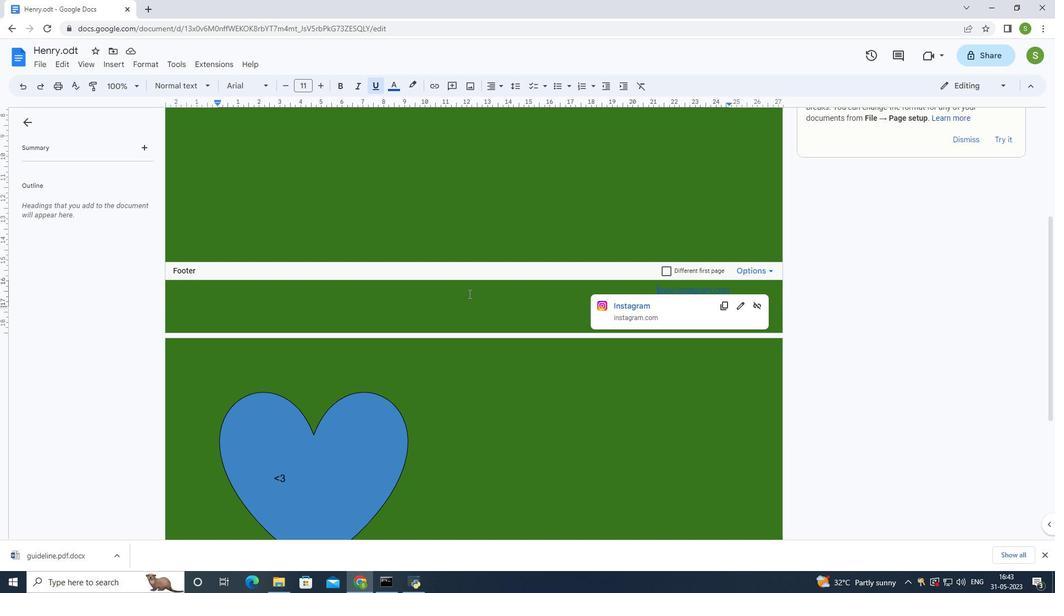 
Action: Mouse moved to (469, 294)
Screenshot: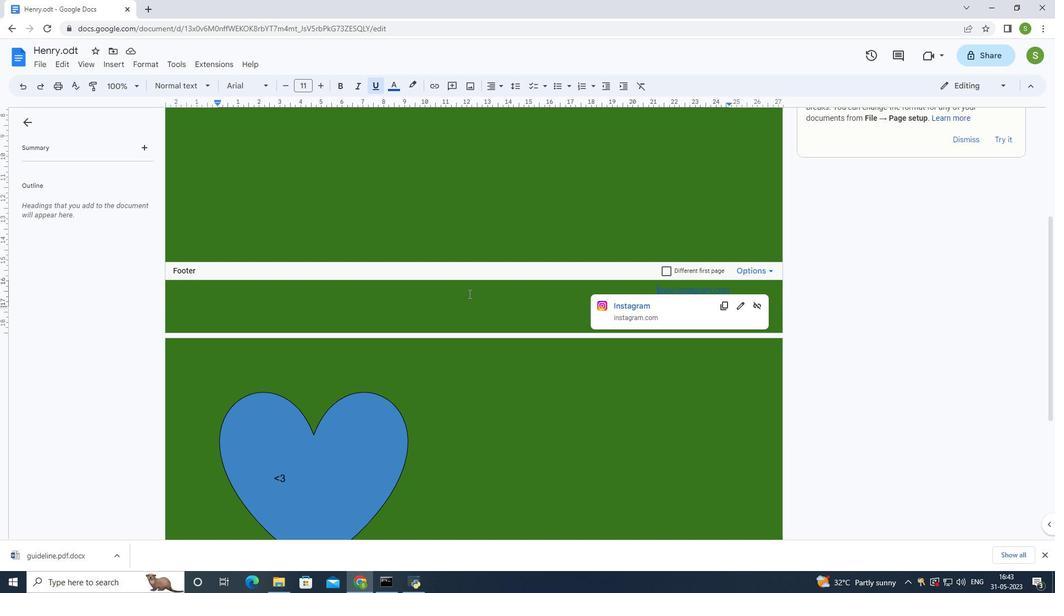
Action: Mouse pressed left at (469, 294)
Screenshot: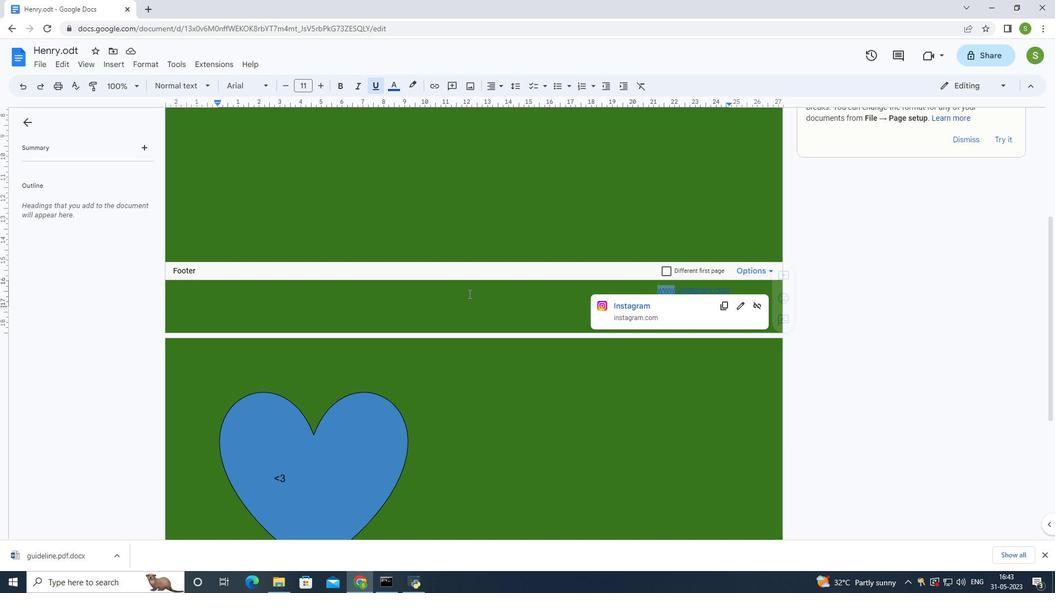 
Action: Mouse moved to (488, 223)
Screenshot: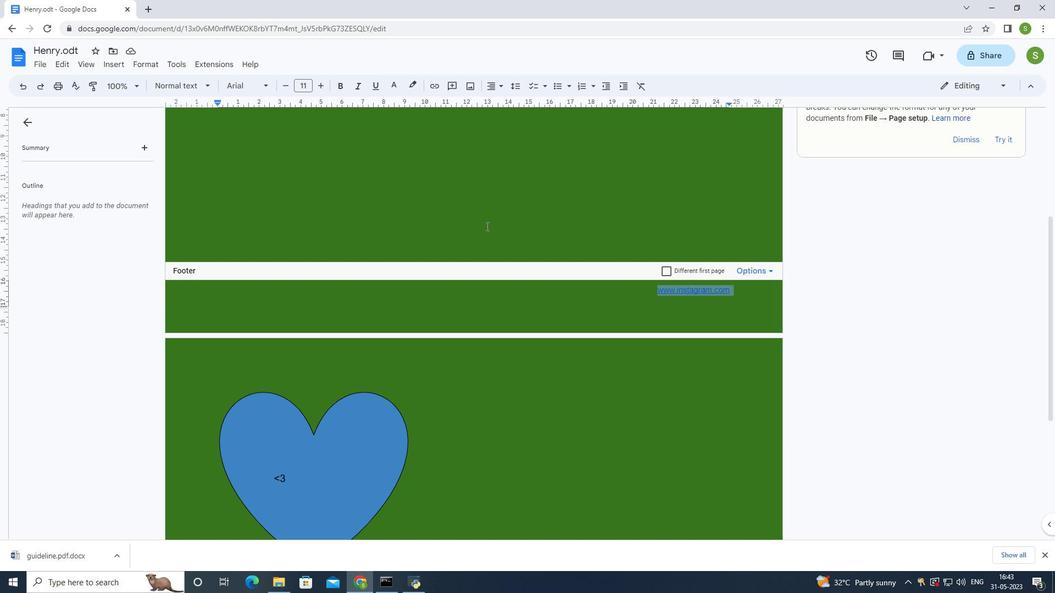 
Action: Mouse pressed left at (488, 223)
Screenshot: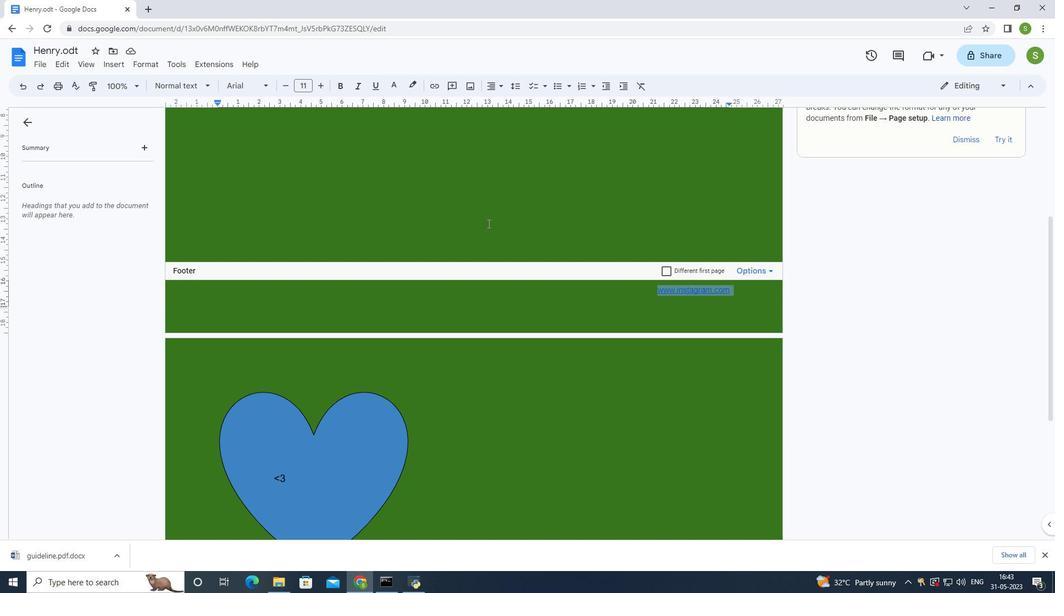 
Action: Mouse moved to (43, 63)
Screenshot: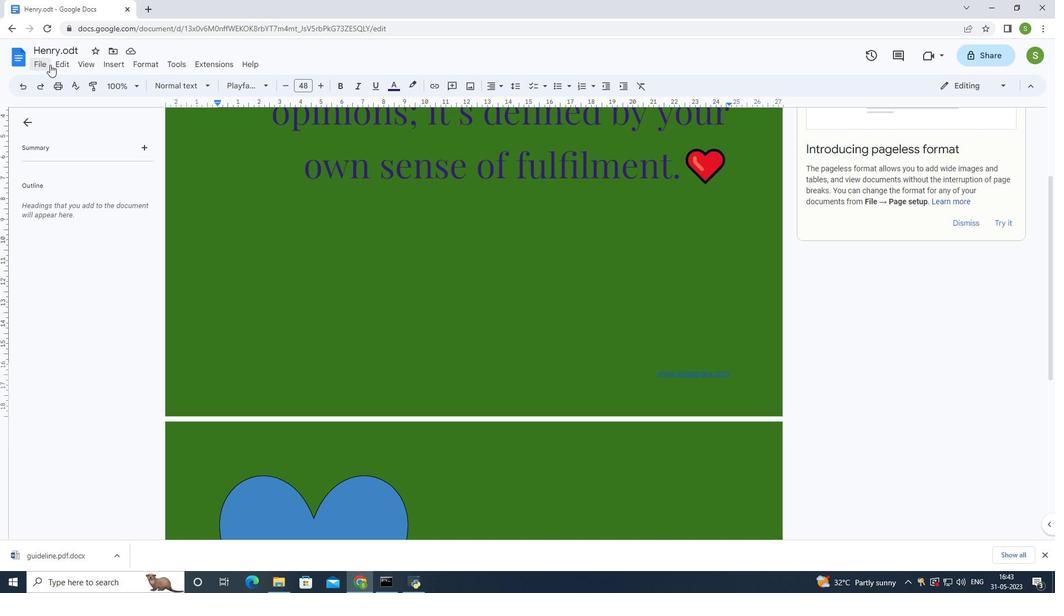 
Action: Mouse pressed left at (43, 63)
Screenshot: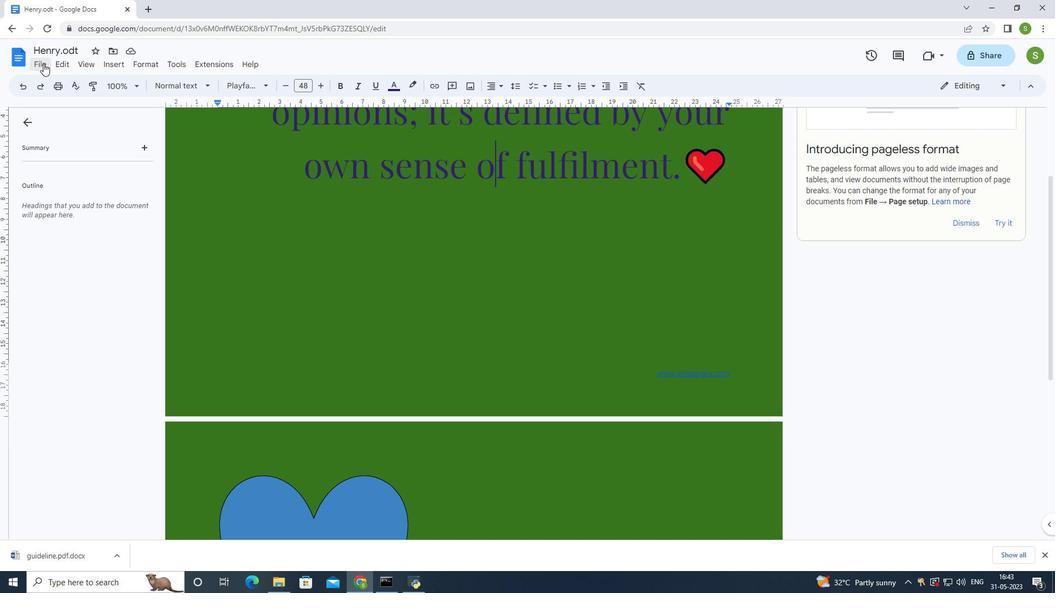 
Action: Mouse moved to (151, 360)
Screenshot: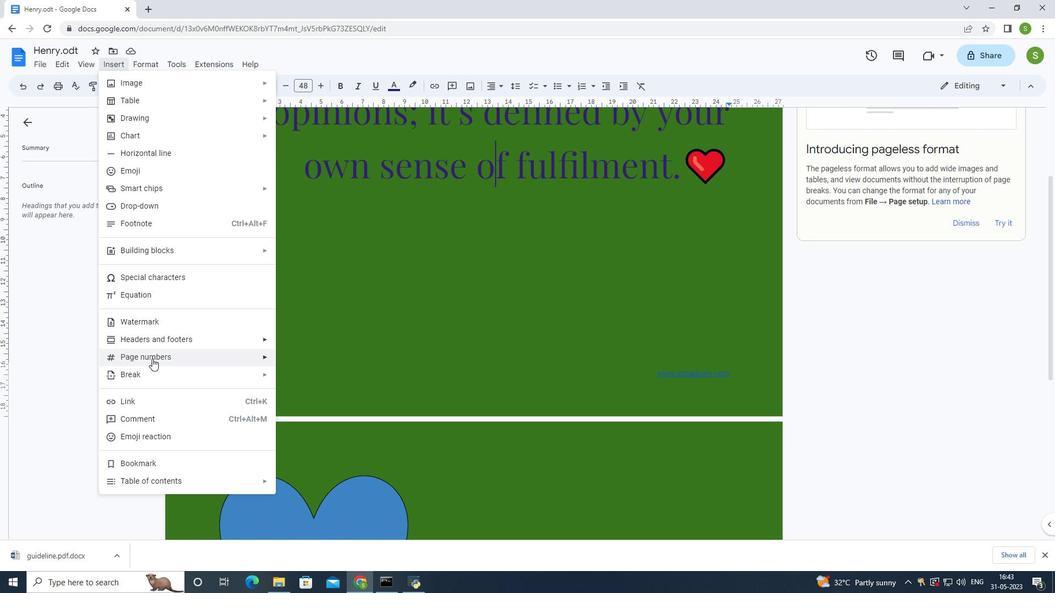 
Action: Mouse pressed left at (151, 360)
Screenshot: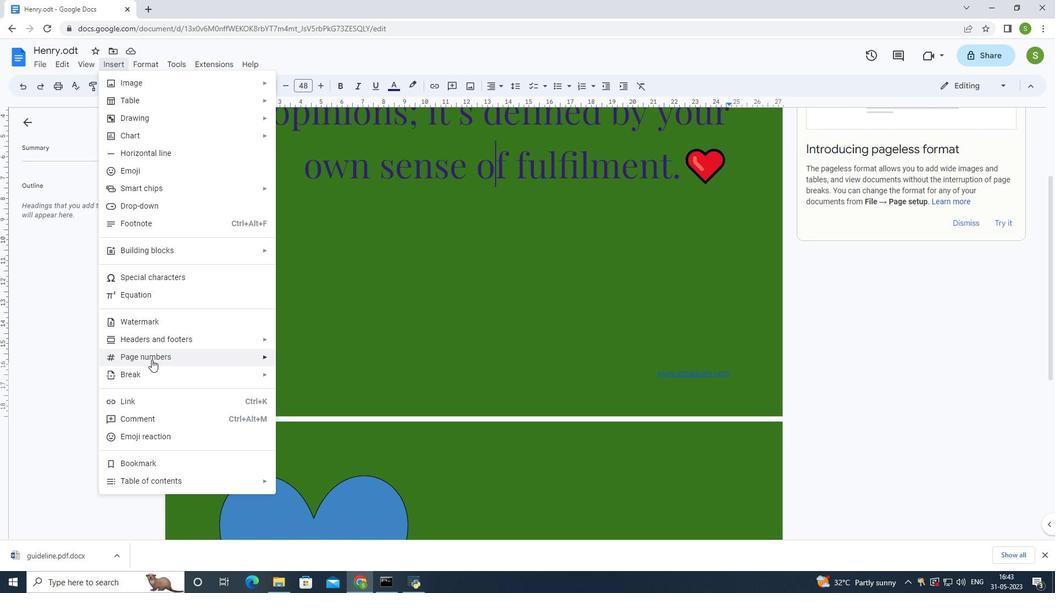 
Action: Mouse moved to (335, 387)
Screenshot: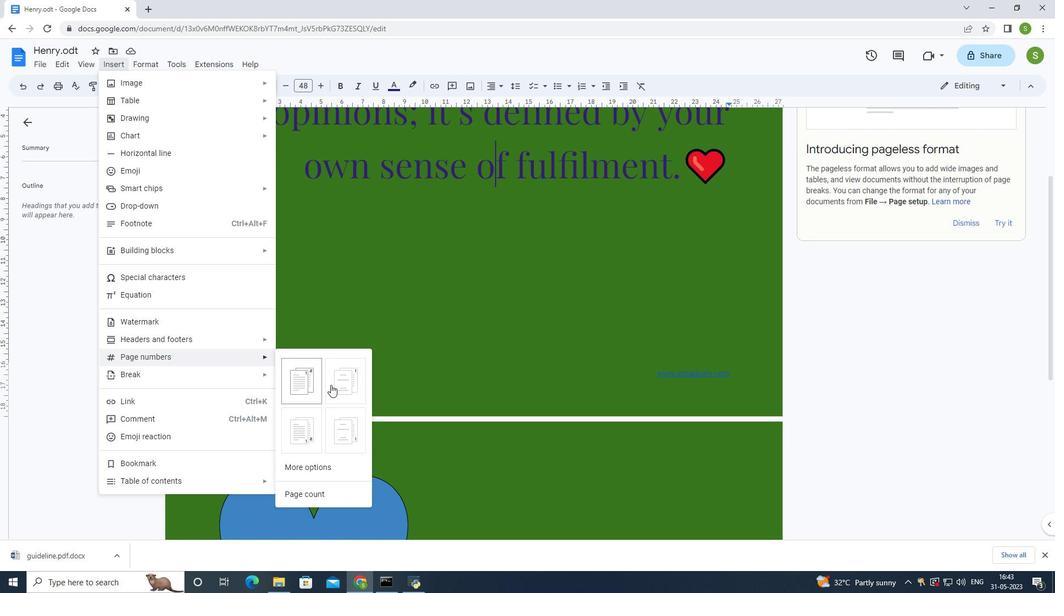 
Action: Mouse pressed left at (335, 387)
Screenshot: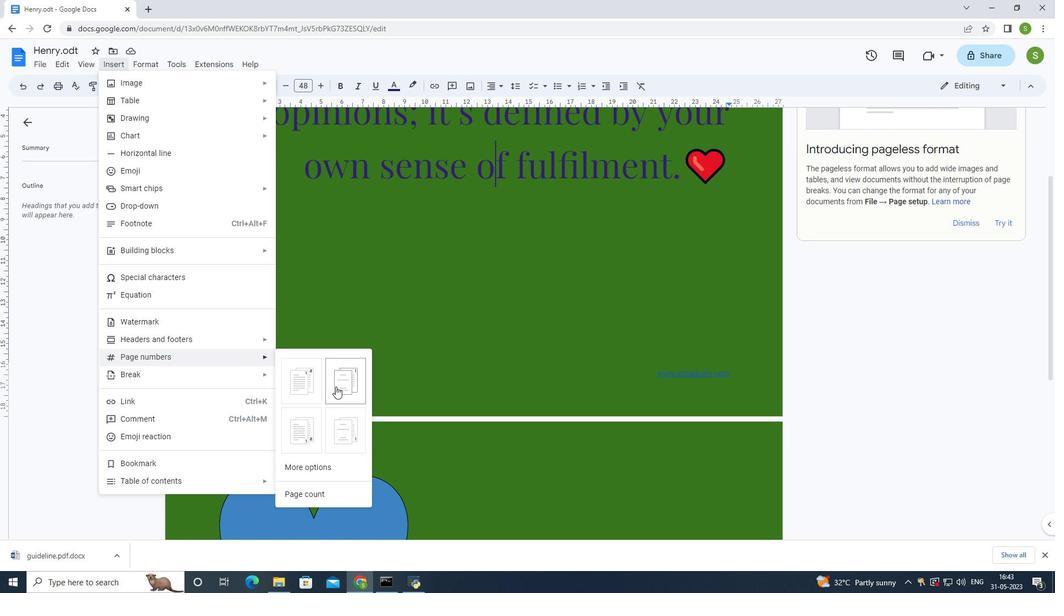 
Action: Mouse moved to (587, 341)
Screenshot: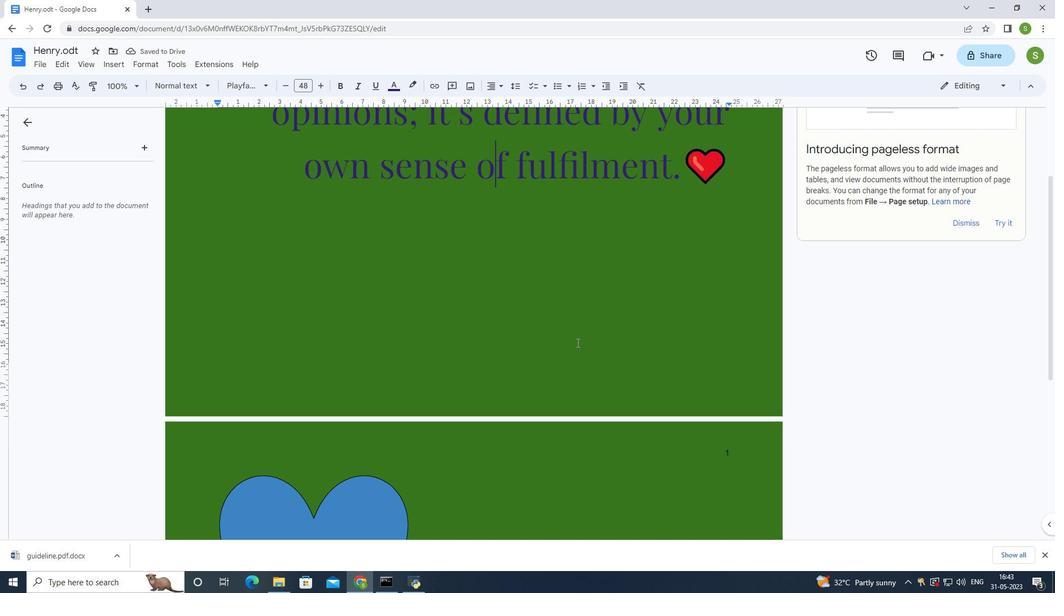 
Action: Mouse scrolled (587, 342) with delta (0, 0)
Screenshot: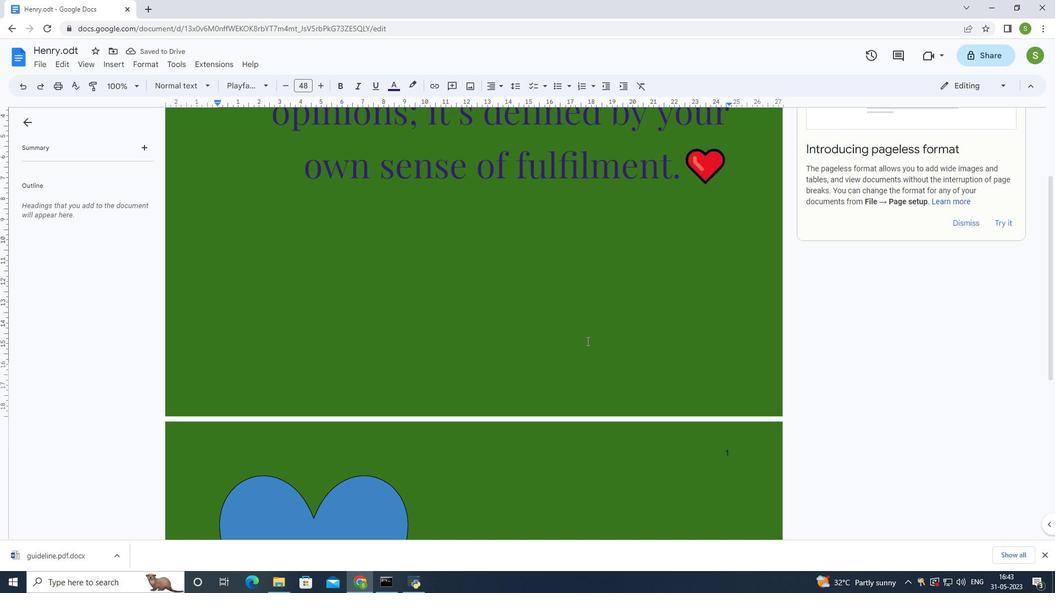 
Action: Mouse scrolled (587, 342) with delta (0, 0)
Screenshot: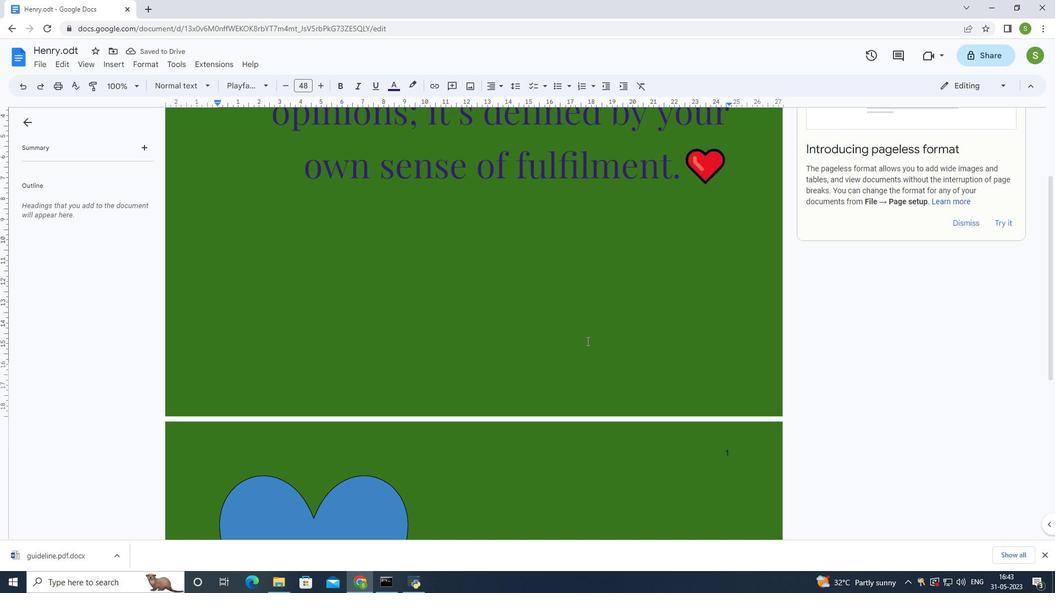 
Action: Mouse scrolled (587, 342) with delta (0, 0)
Screenshot: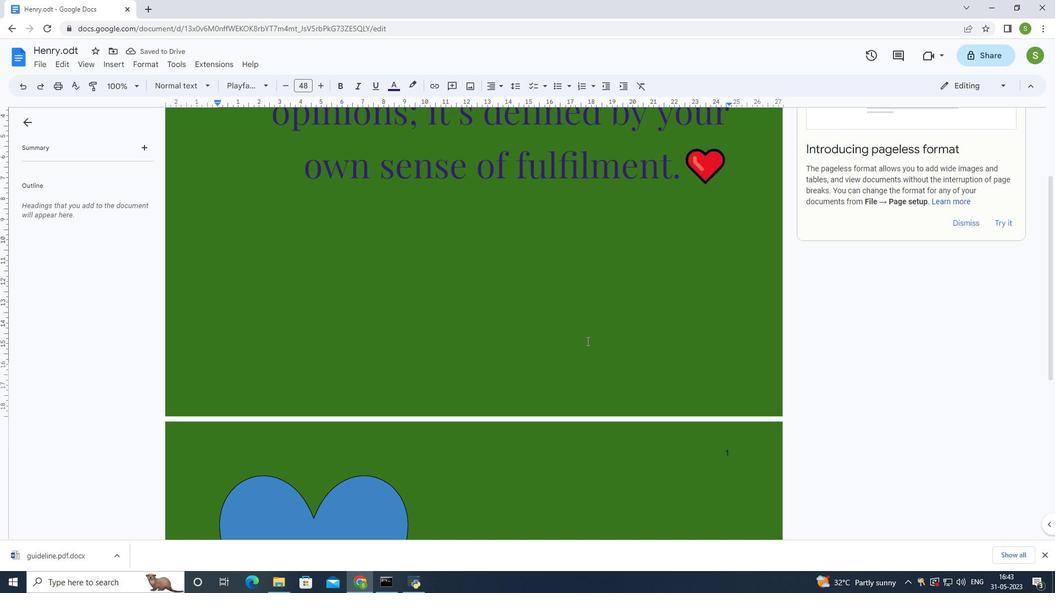 
Action: Mouse scrolled (587, 342) with delta (0, 0)
Screenshot: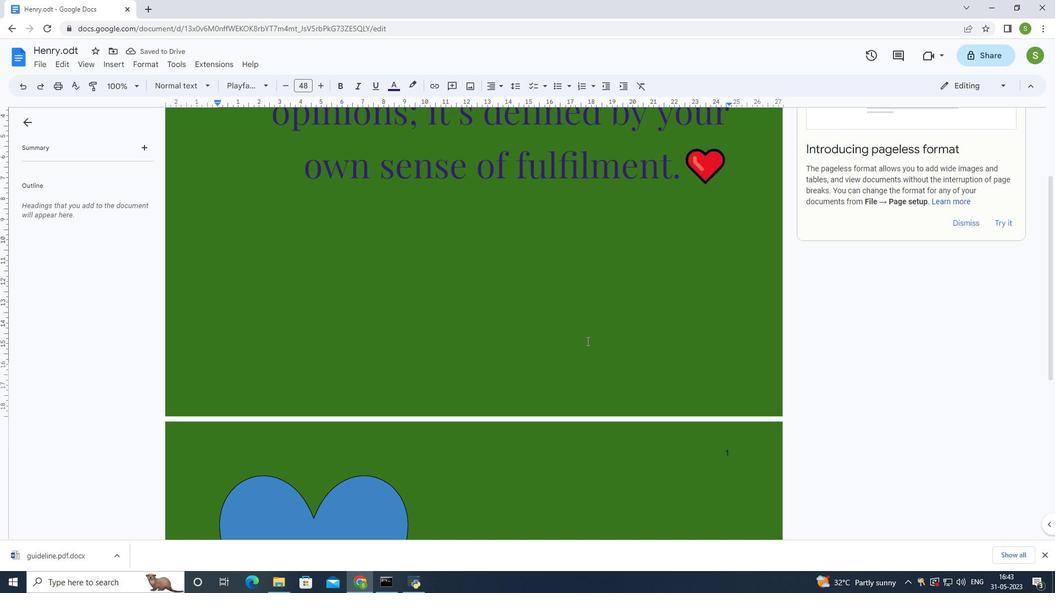 
Action: Mouse scrolled (587, 342) with delta (0, 0)
Screenshot: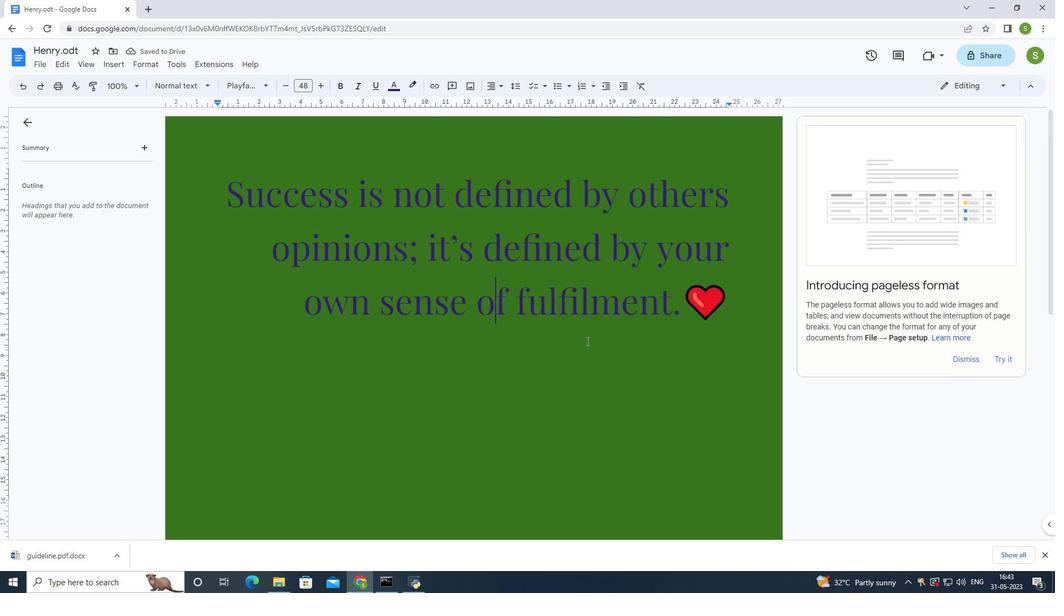 
Action: Mouse scrolled (587, 342) with delta (0, 0)
Screenshot: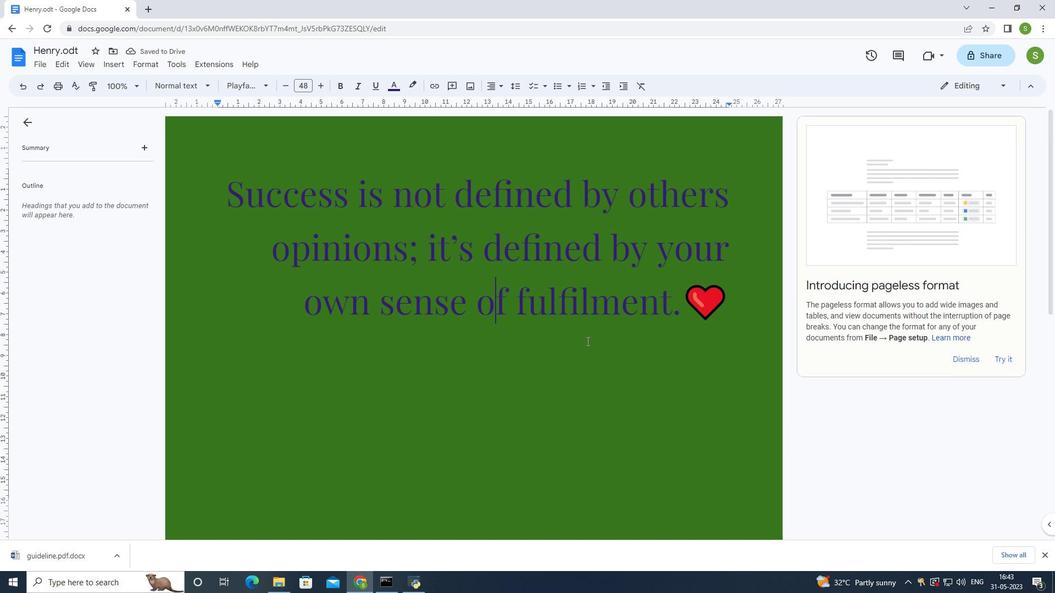 
Action: Mouse scrolled (587, 342) with delta (0, 0)
Screenshot: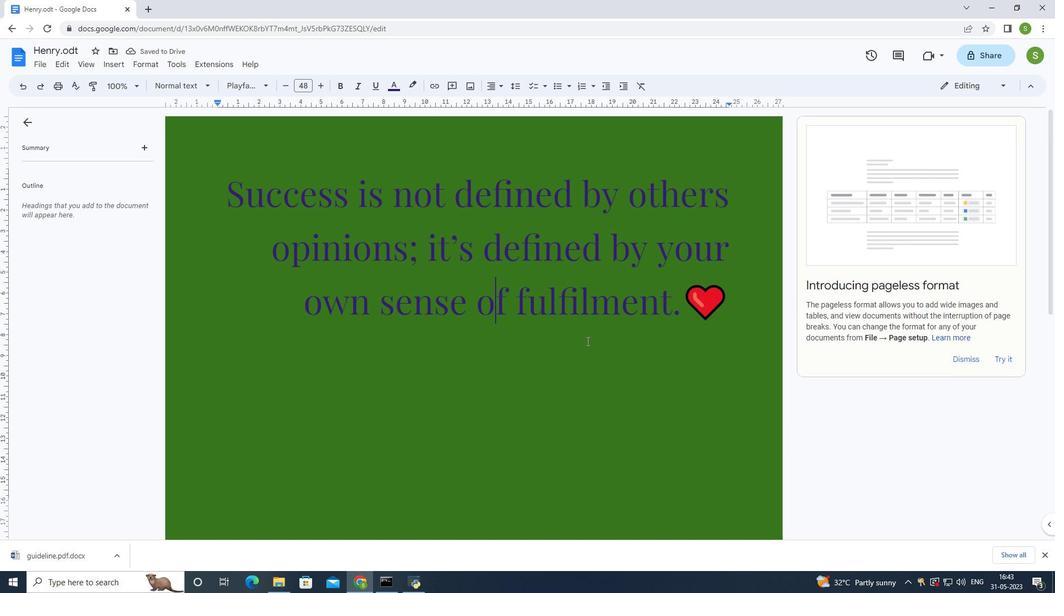 
Action: Mouse moved to (586, 340)
Screenshot: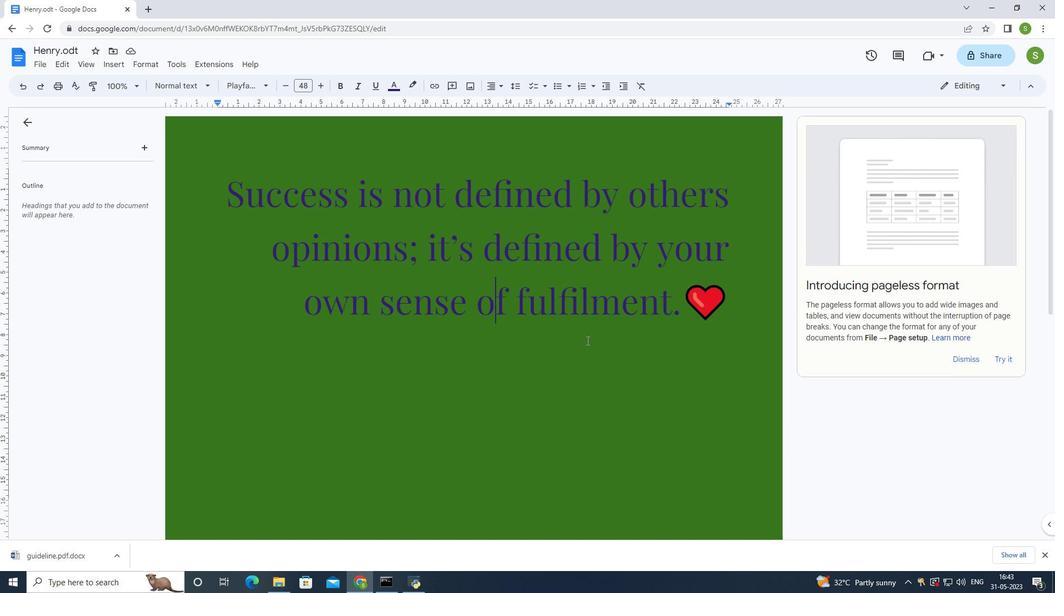 
Action: Mouse pressed left at (586, 340)
Screenshot: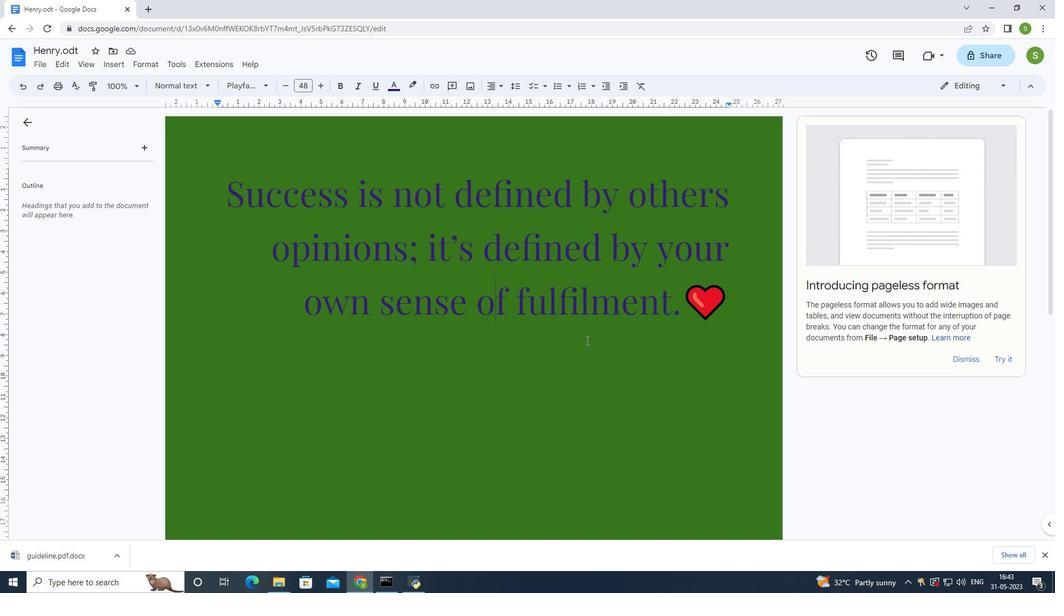 
Action: Mouse moved to (709, 397)
Screenshot: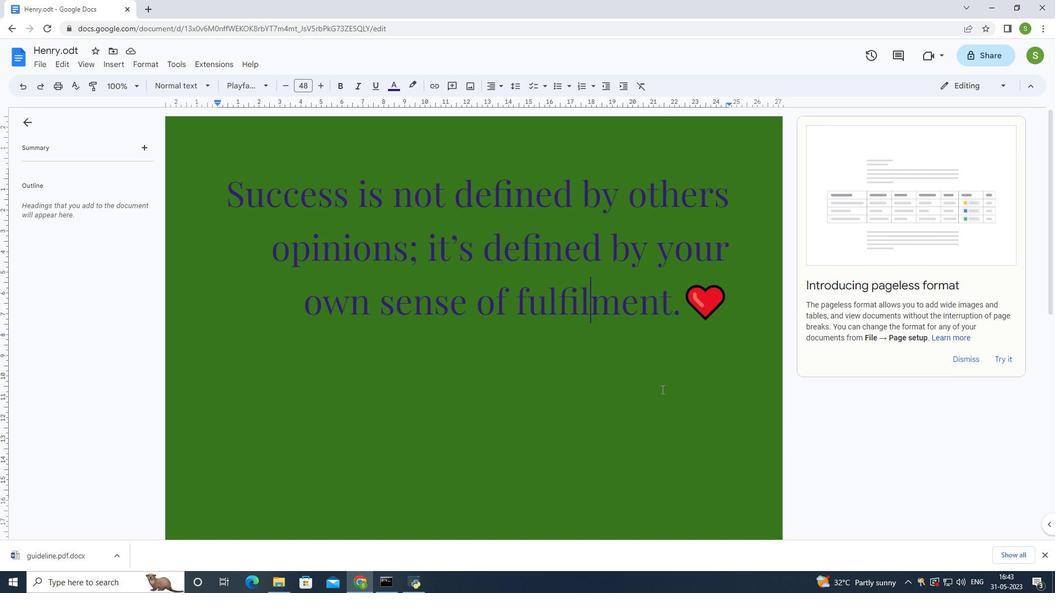 
Action: Mouse pressed left at (709, 397)
Screenshot: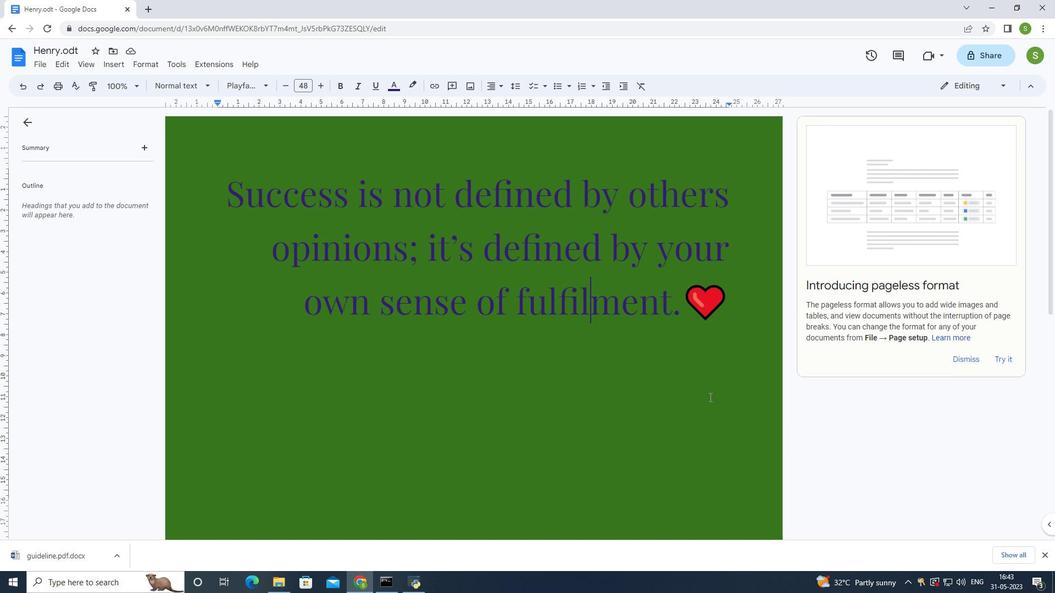 
Action: Mouse moved to (114, 68)
Screenshot: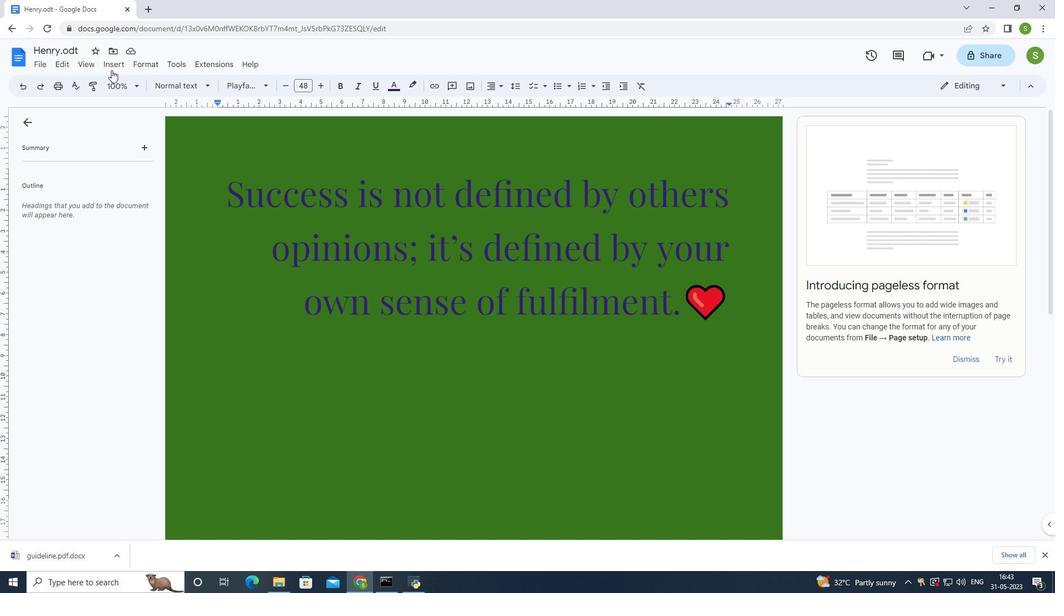 
Action: Mouse pressed left at (114, 68)
Screenshot: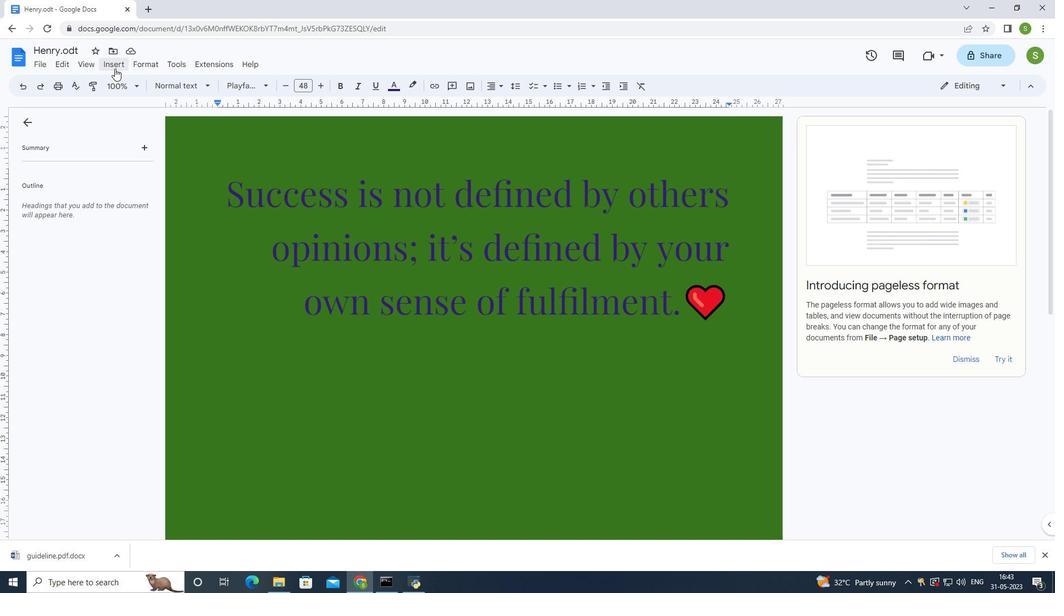
Action: Mouse moved to (170, 354)
Screenshot: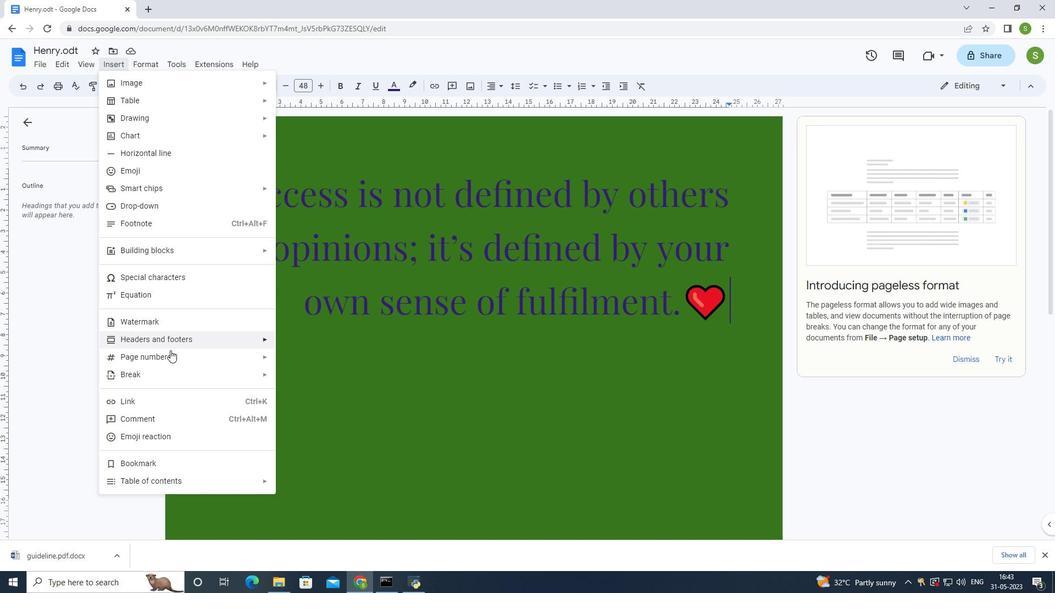 
Action: Mouse pressed left at (170, 354)
Screenshot: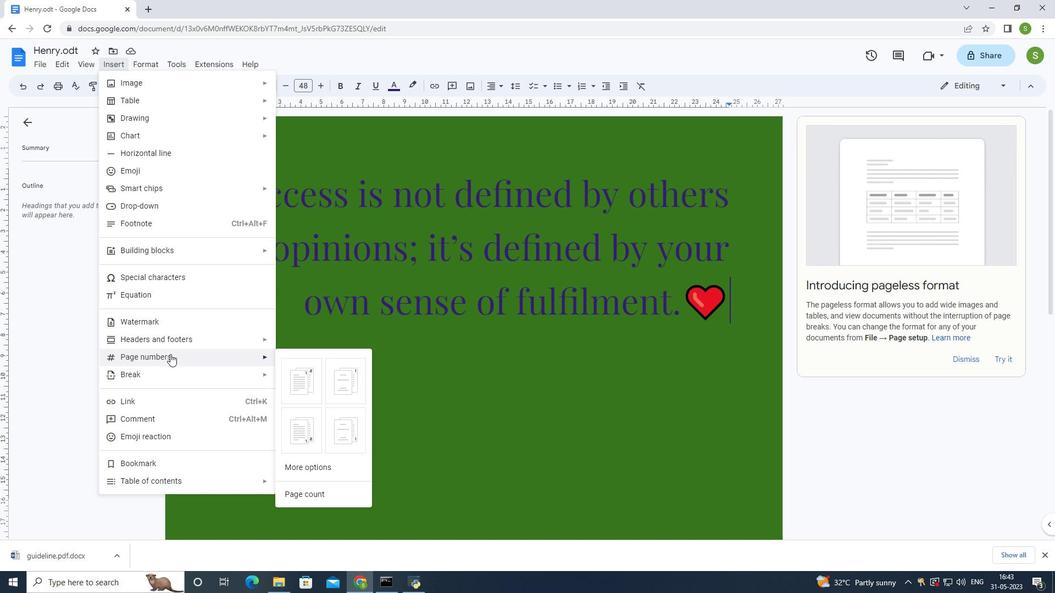 
Action: Mouse moved to (309, 388)
Screenshot: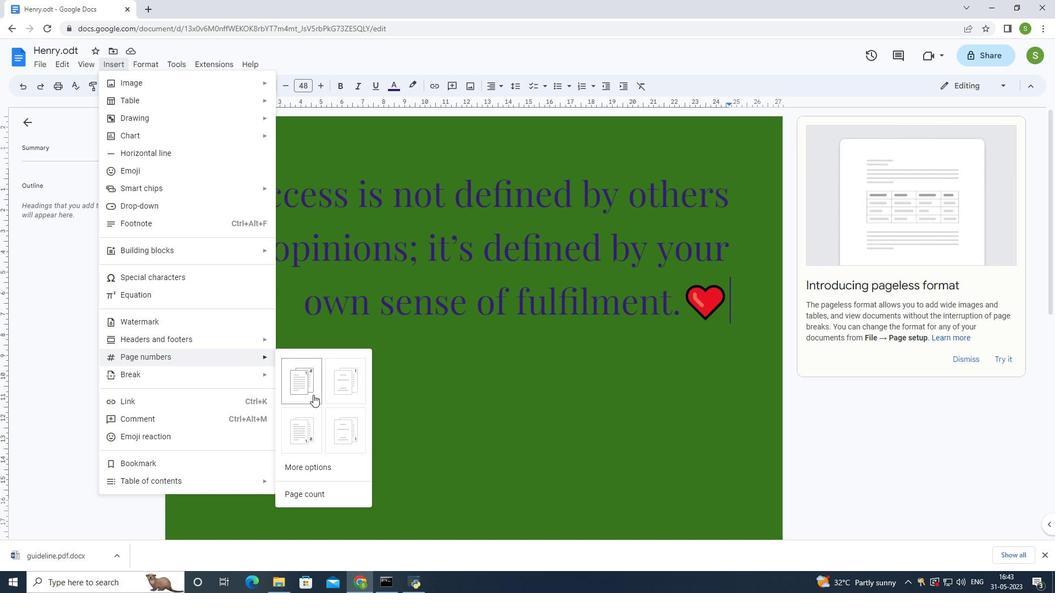 
Action: Mouse pressed left at (309, 388)
Screenshot: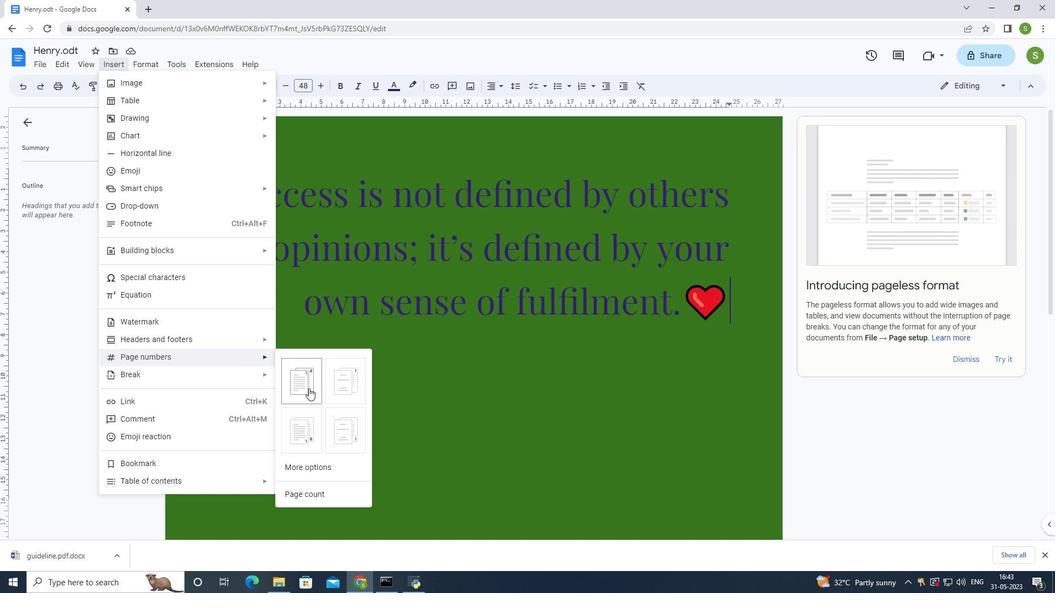 
Action: Mouse moved to (368, 416)
Screenshot: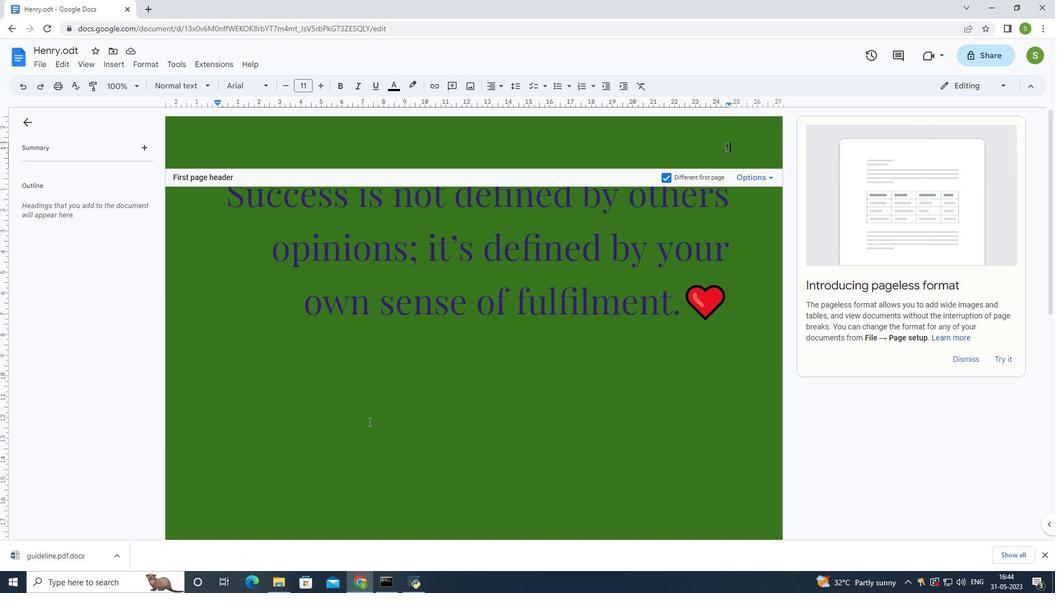 
Action: Mouse scrolled (368, 416) with delta (0, 0)
Screenshot: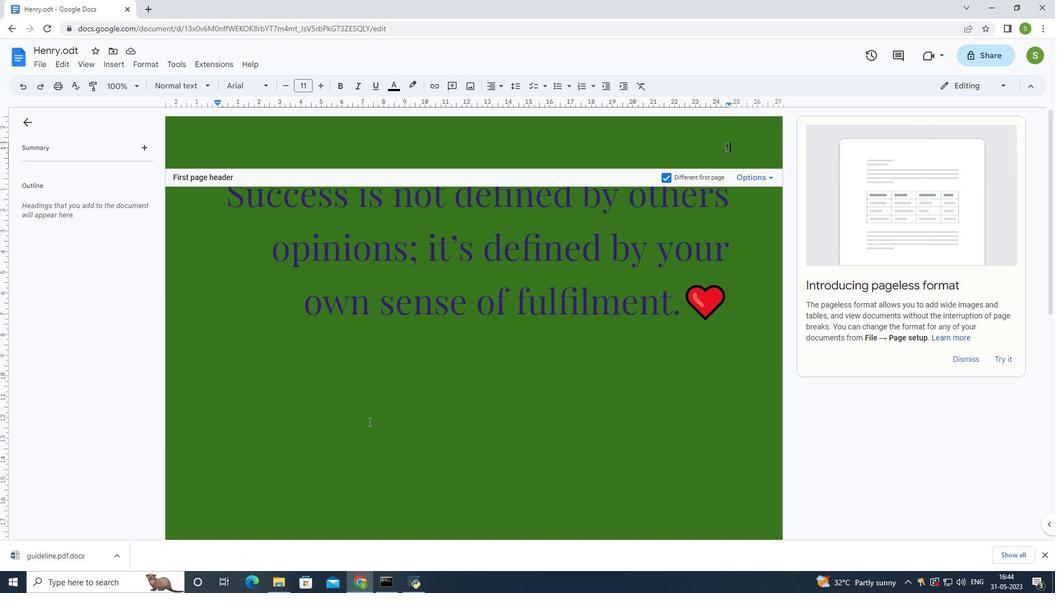 
Action: Mouse moved to (368, 414)
Screenshot: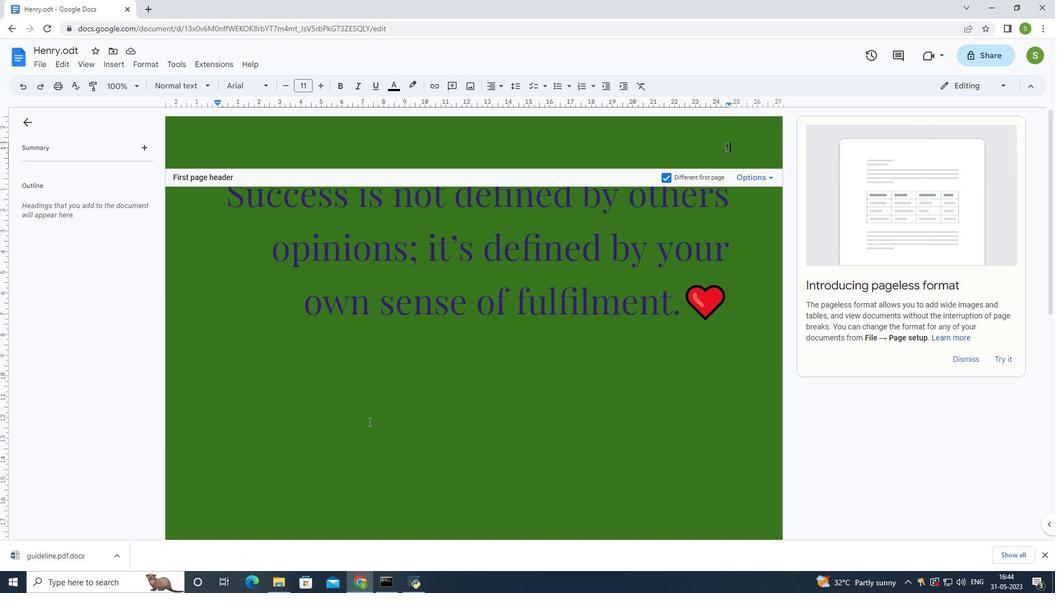 
Action: Mouse scrolled (368, 414) with delta (0, 0)
Screenshot: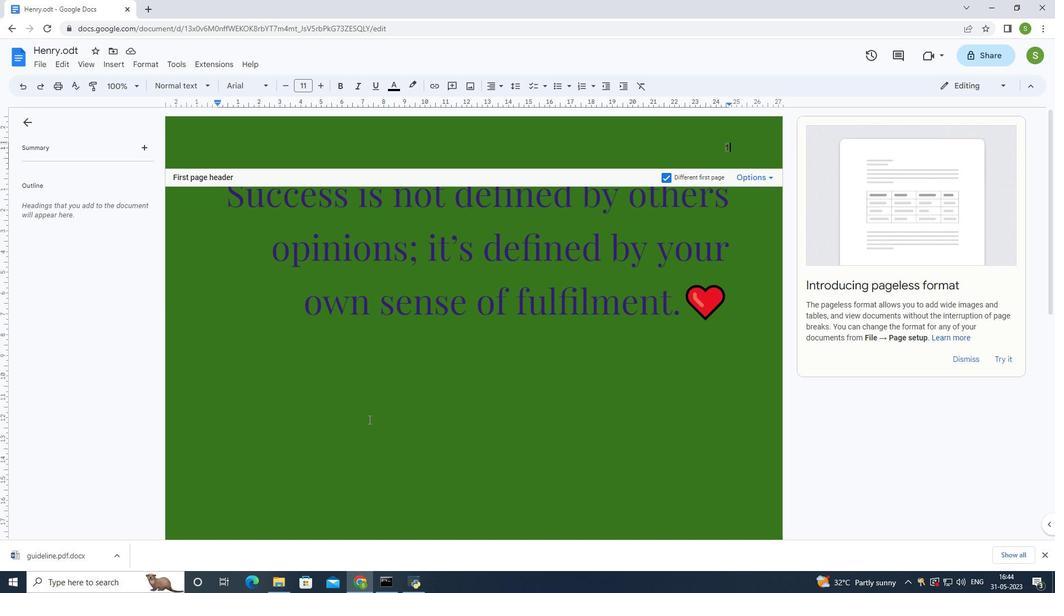 
Action: Mouse moved to (368, 413)
Screenshot: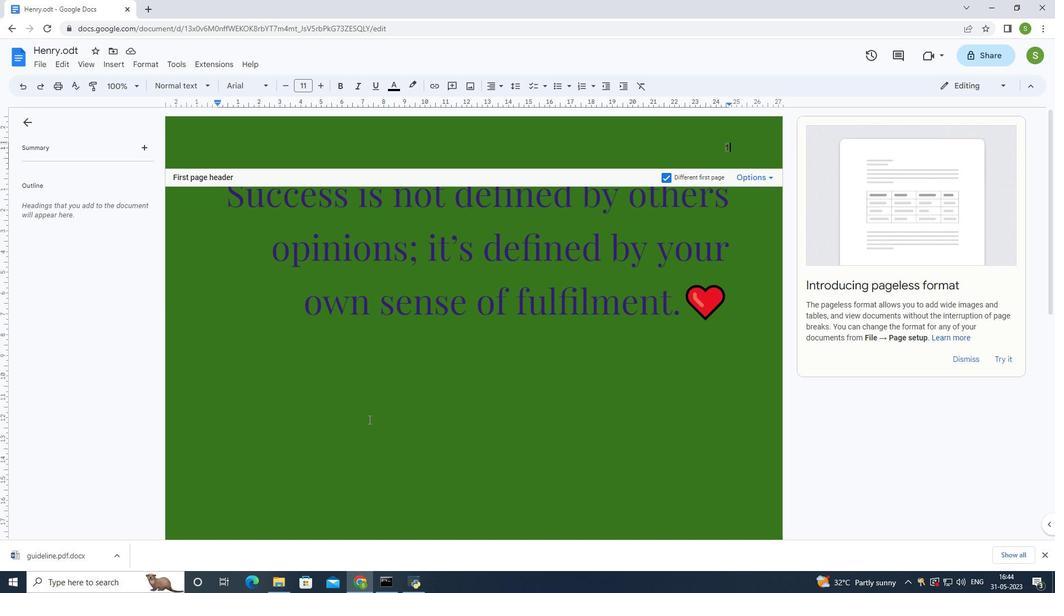 
Action: Mouse scrolled (368, 414) with delta (0, 0)
Screenshot: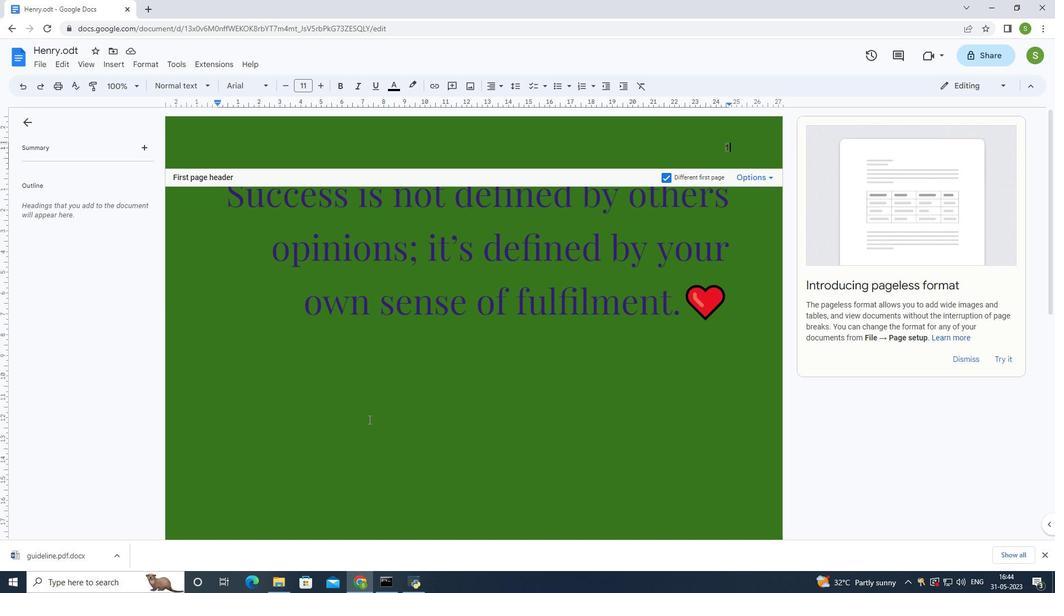 
Action: Mouse moved to (368, 412)
Screenshot: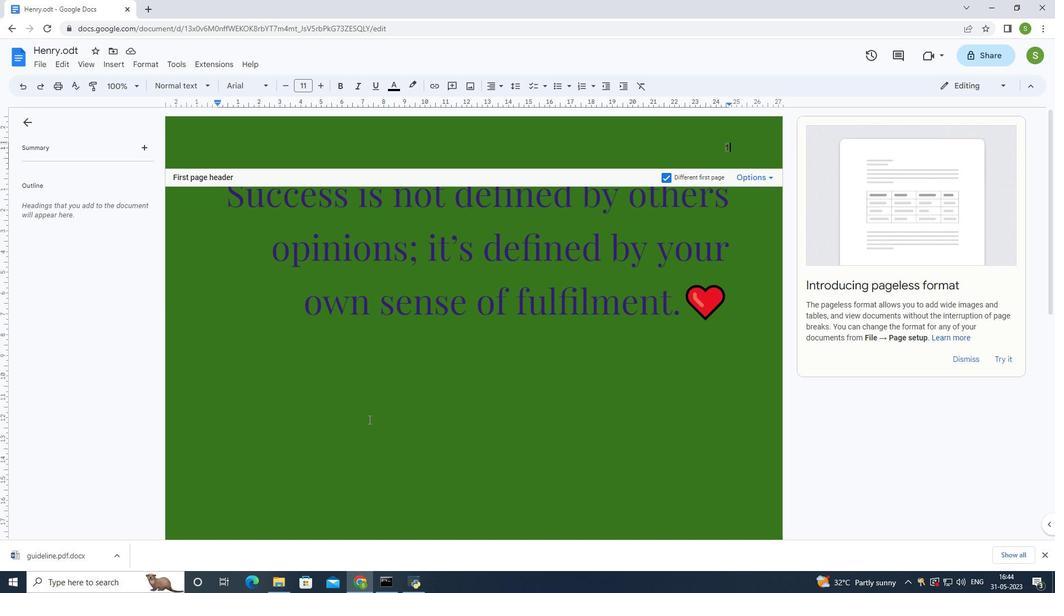 
Action: Mouse scrolled (368, 413) with delta (0, 0)
Screenshot: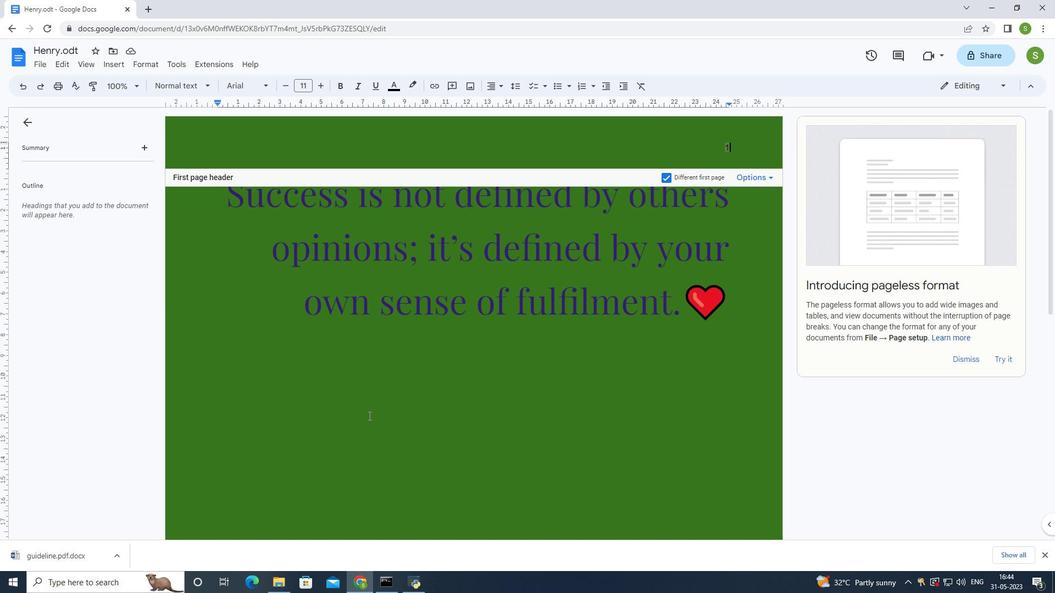 
Action: Mouse scrolled (368, 413) with delta (0, 0)
Screenshot: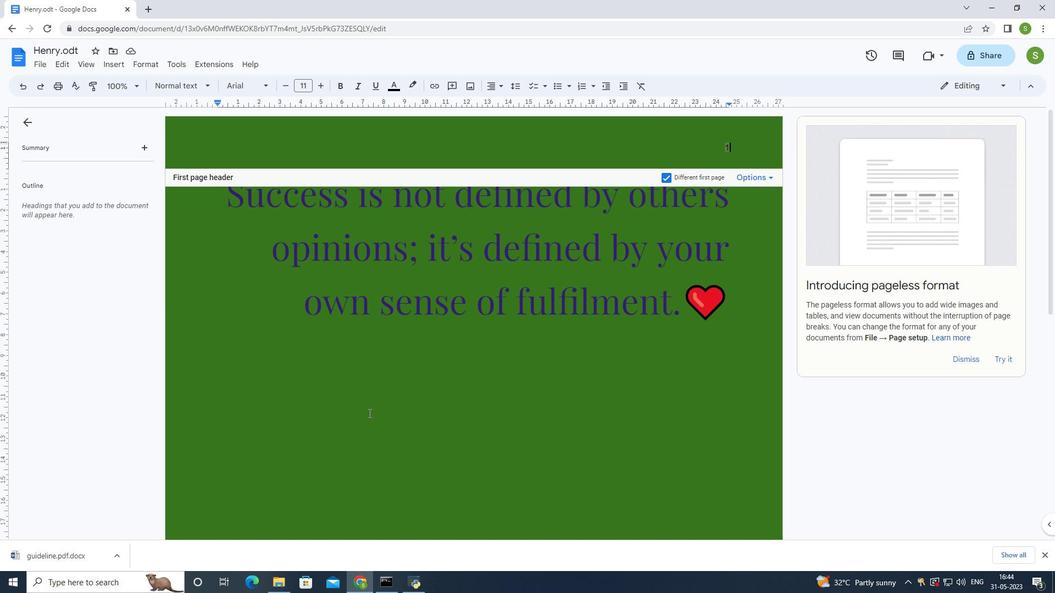 
Action: Mouse scrolled (368, 412) with delta (0, 0)
Screenshot: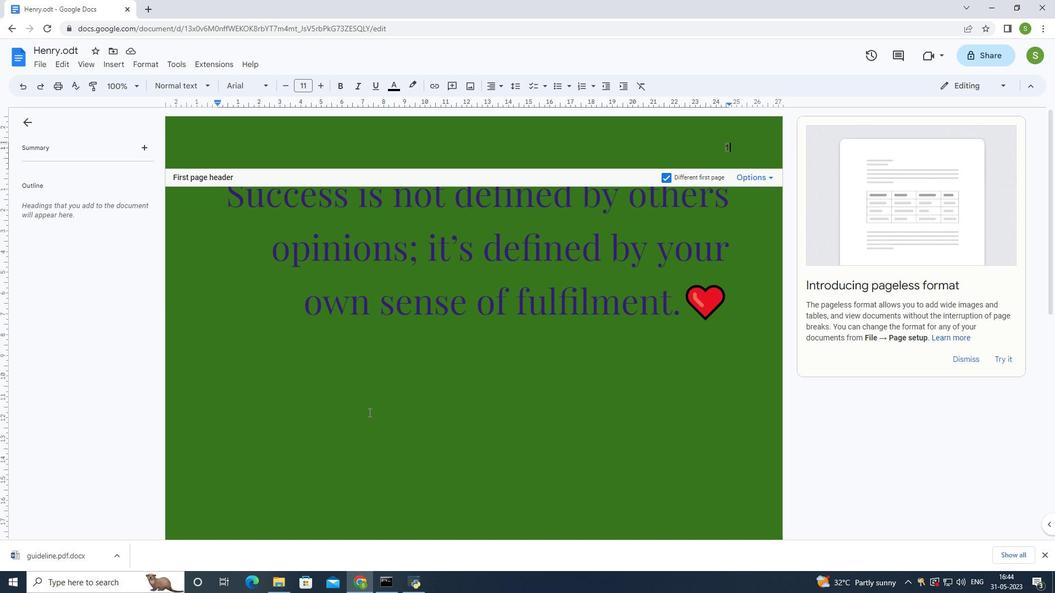 
Action: Mouse scrolled (368, 412) with delta (0, 0)
Screenshot: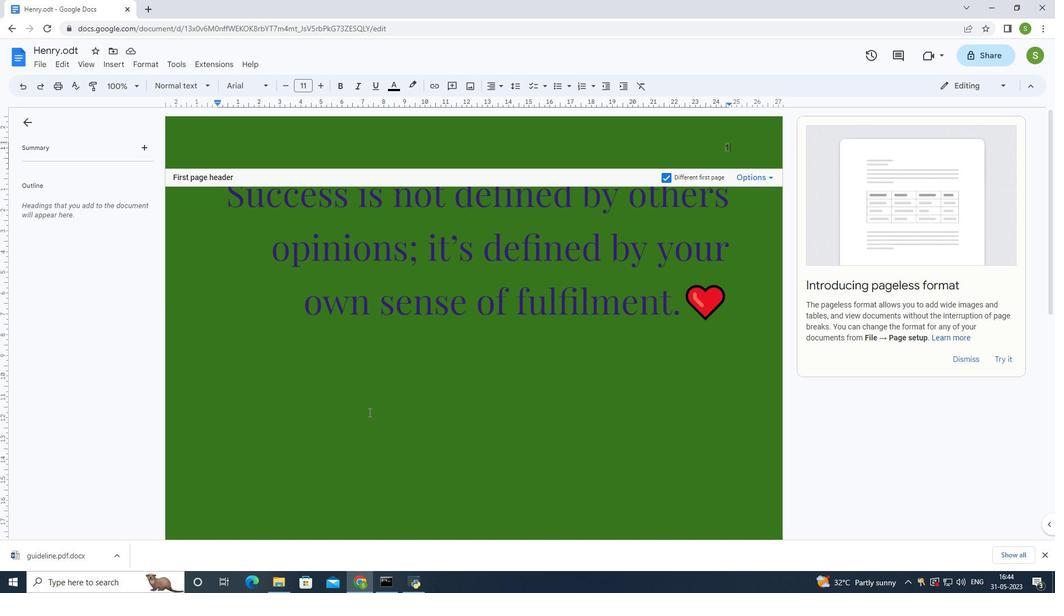 
Action: Mouse scrolled (368, 412) with delta (0, 0)
Screenshot: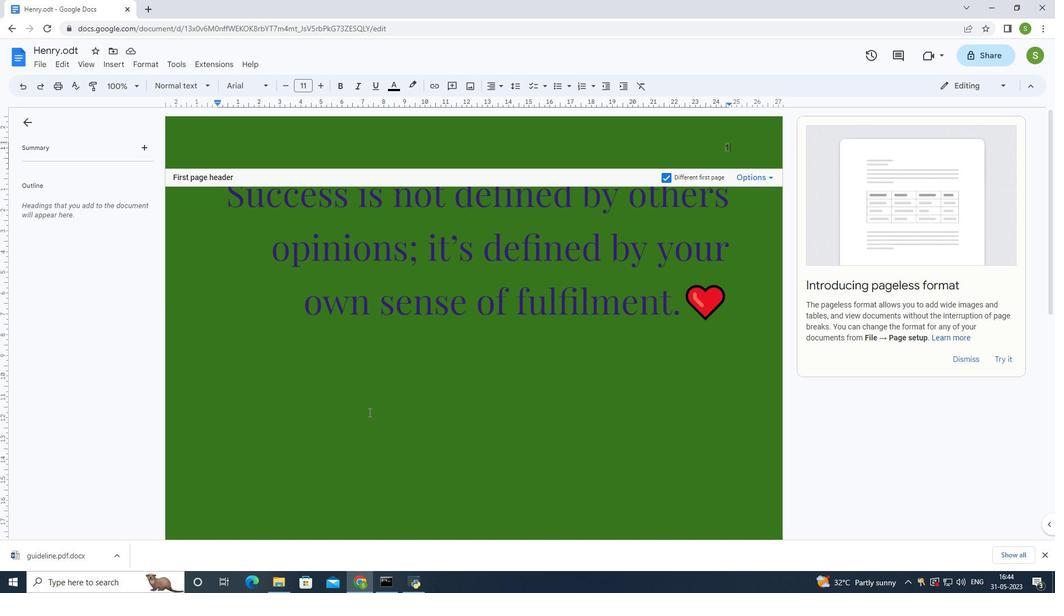 
Action: Mouse scrolled (368, 412) with delta (0, 0)
Screenshot: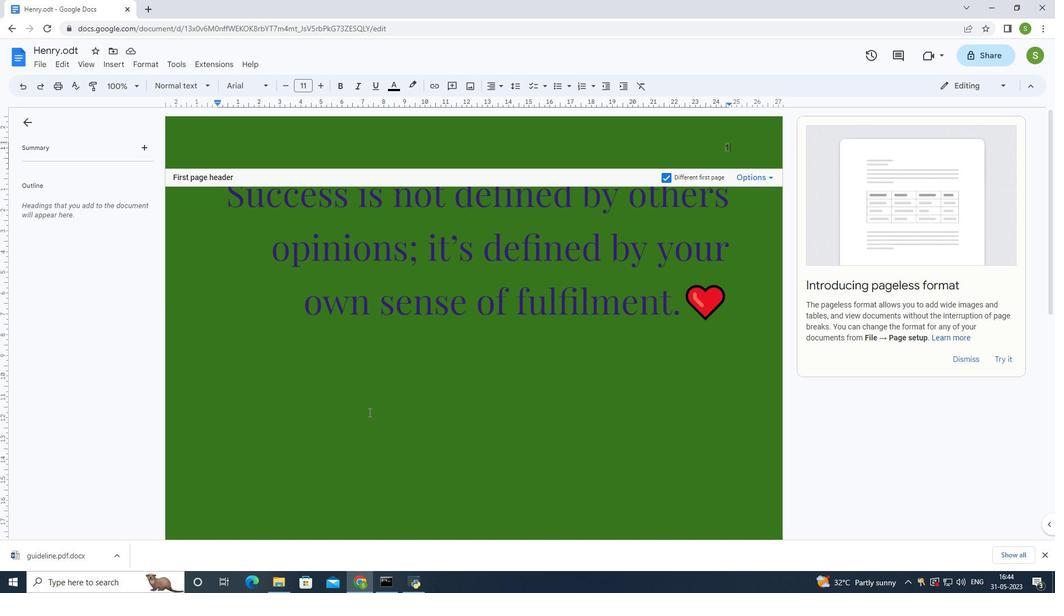 
Action: Mouse scrolled (368, 412) with delta (0, 0)
Screenshot: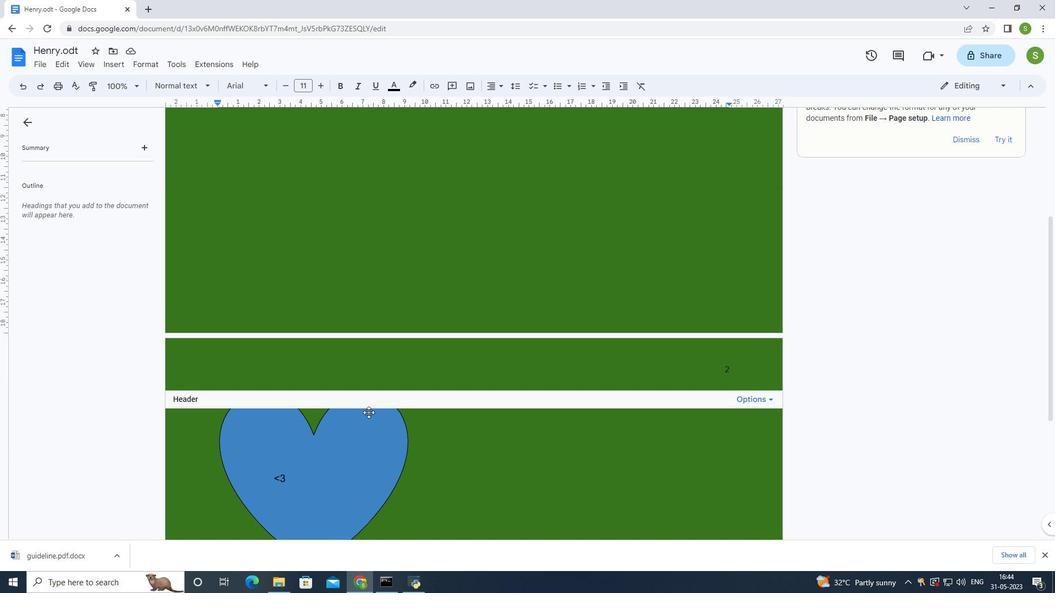 
Action: Mouse scrolled (368, 412) with delta (0, 0)
Screenshot: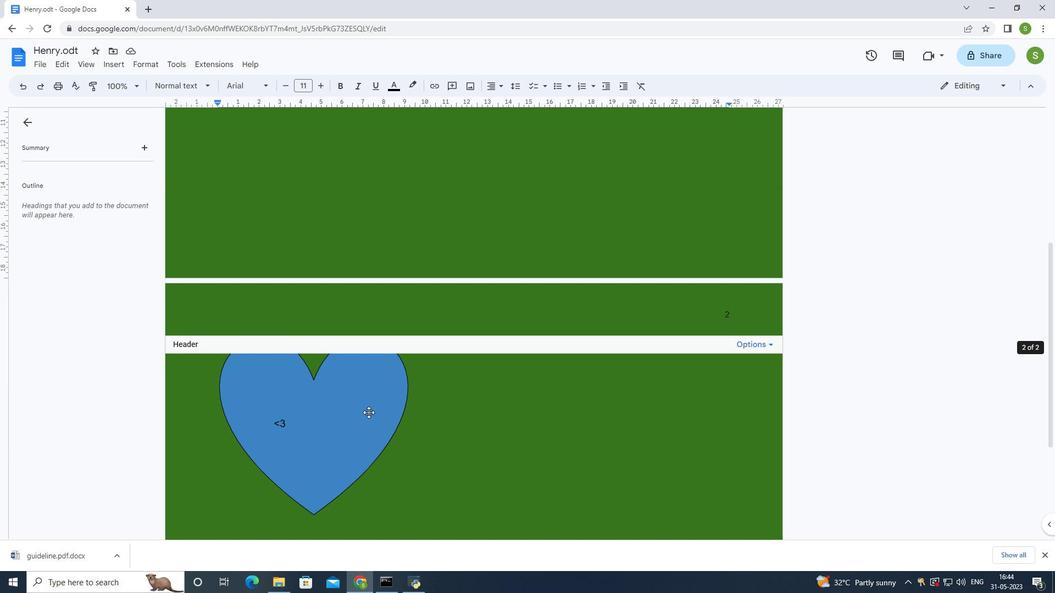 
Action: Mouse scrolled (368, 412) with delta (0, 0)
Screenshot: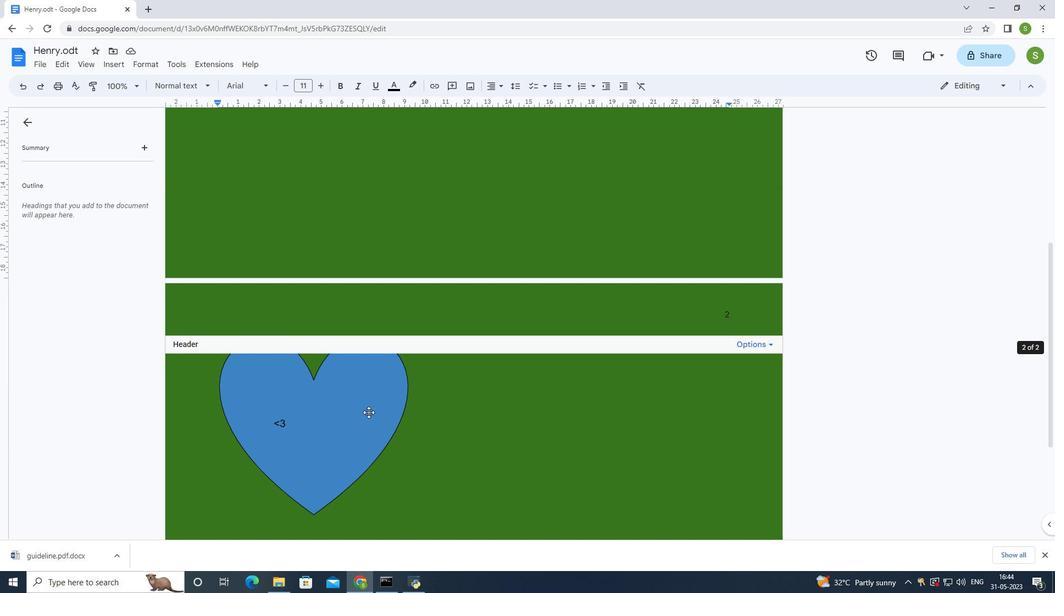 
Action: Mouse scrolled (368, 413) with delta (0, 0)
Screenshot: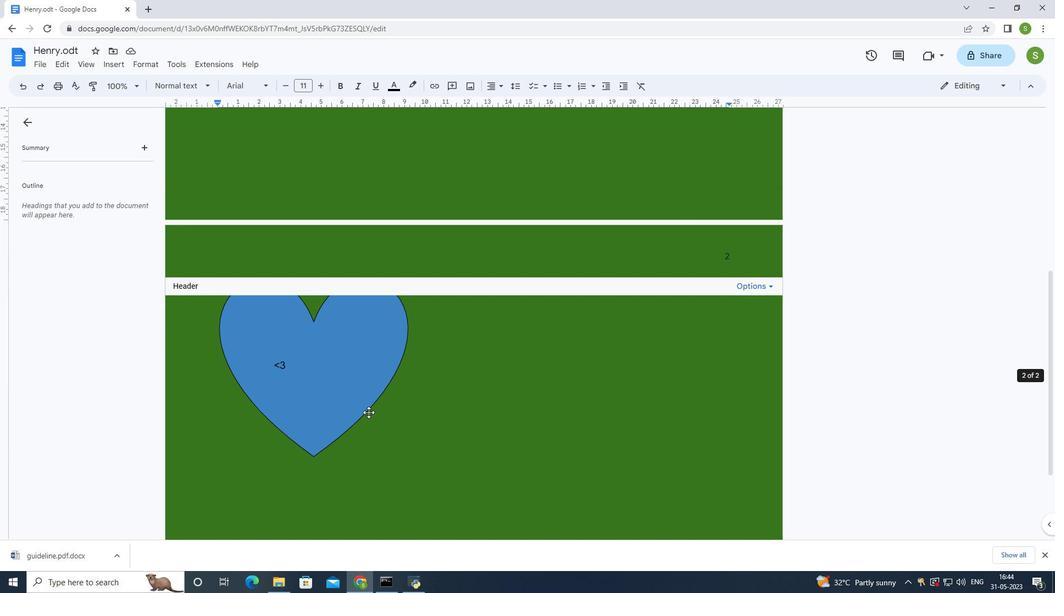 
Action: Mouse scrolled (368, 413) with delta (0, 0)
Screenshot: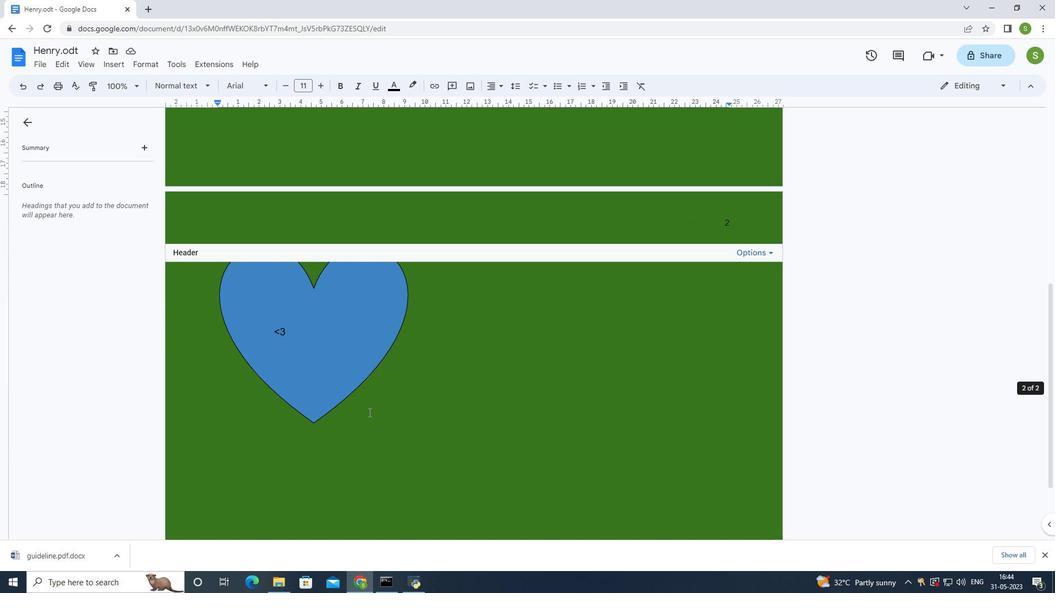 
Action: Mouse scrolled (368, 413) with delta (0, 0)
Screenshot: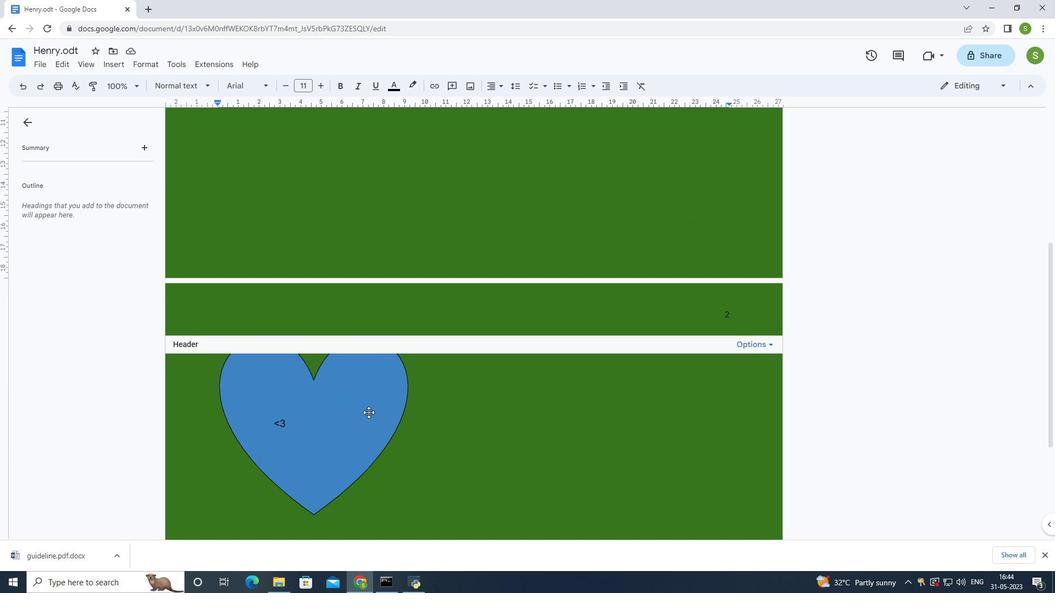 
Action: Mouse scrolled (368, 413) with delta (0, 0)
Screenshot: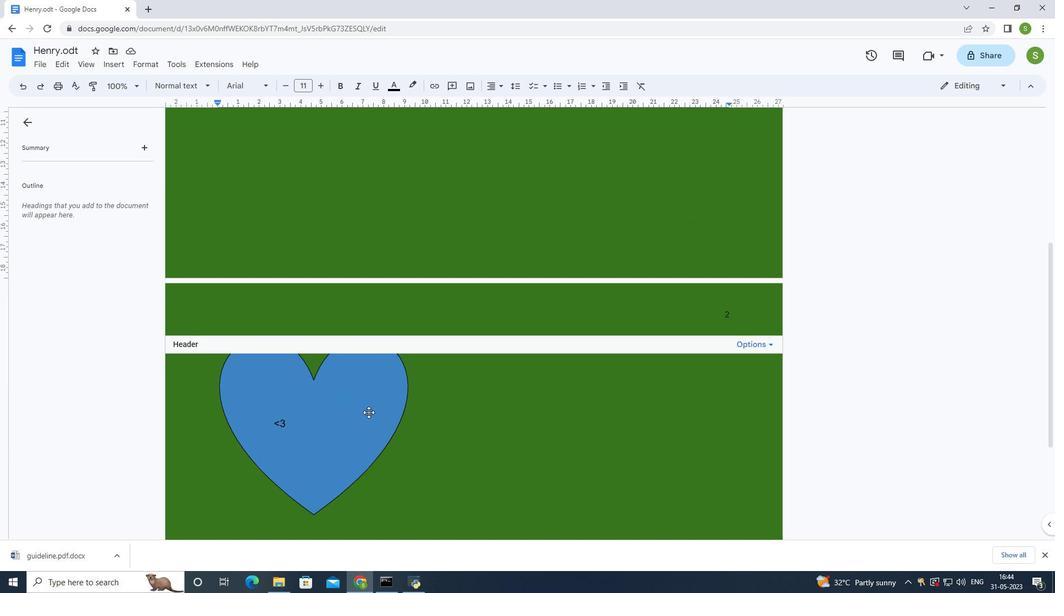 
Action: Mouse scrolled (368, 413) with delta (0, 0)
Screenshot: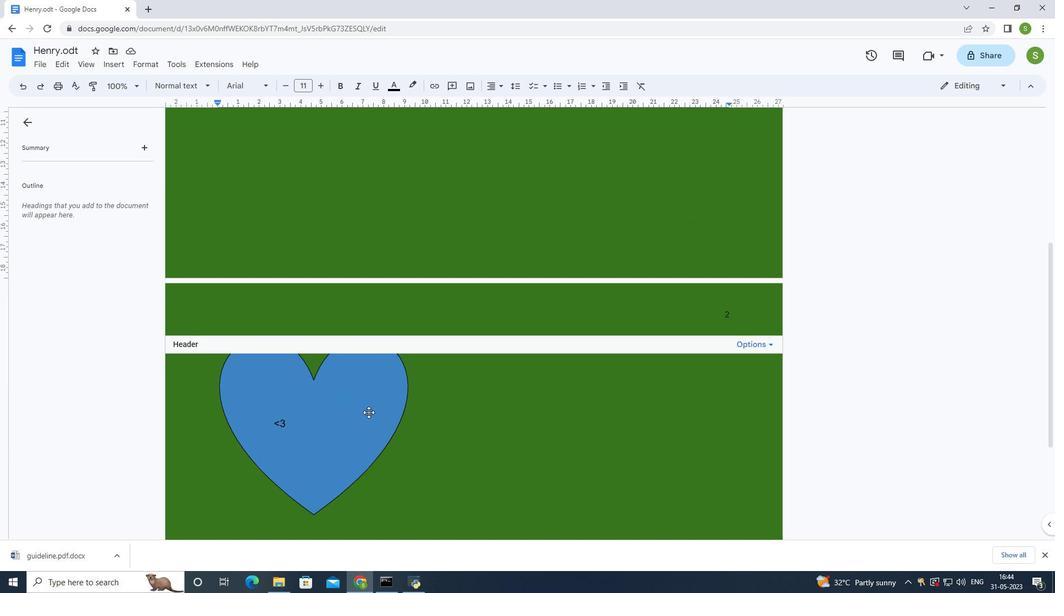
Action: Mouse moved to (380, 373)
Screenshot: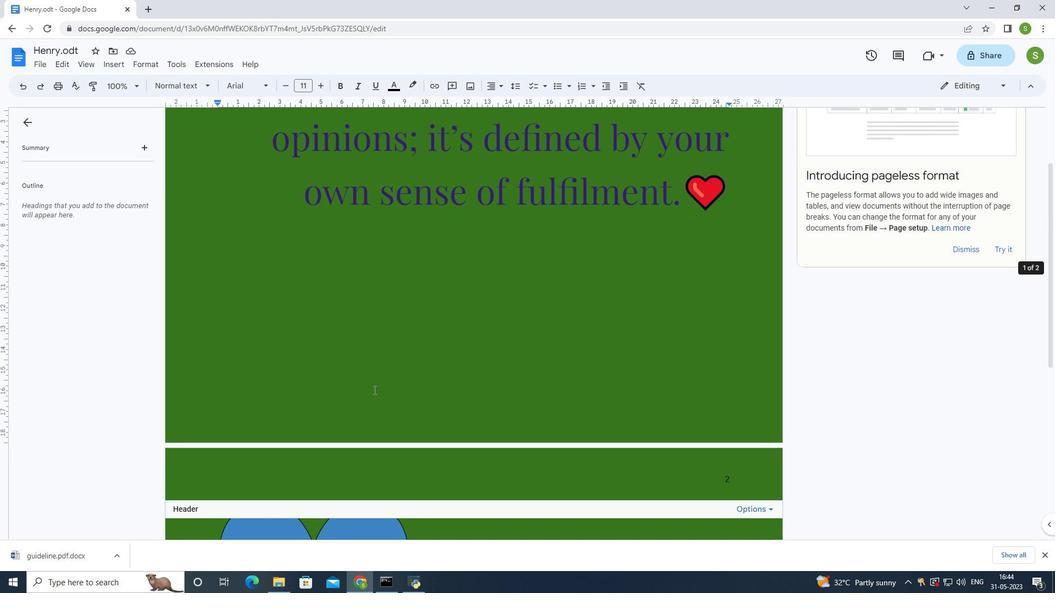 
Action: Mouse pressed left at (380, 373)
Screenshot: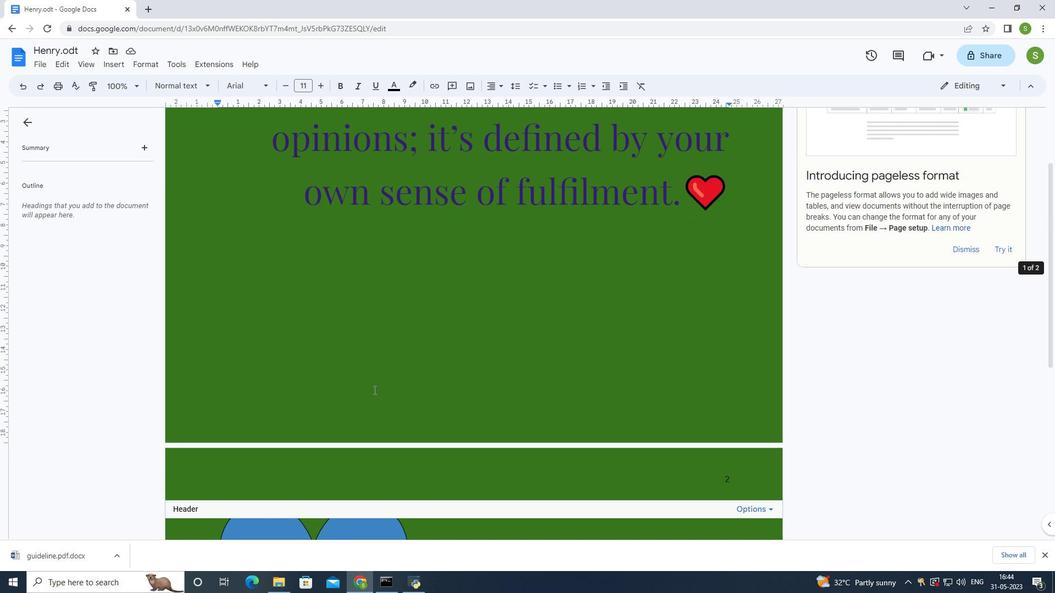
Action: Key pressed ctrl+S<'\x13'><'\x13'><'\x13'><'\x13'><'\x13'><'\x13'>
Screenshot: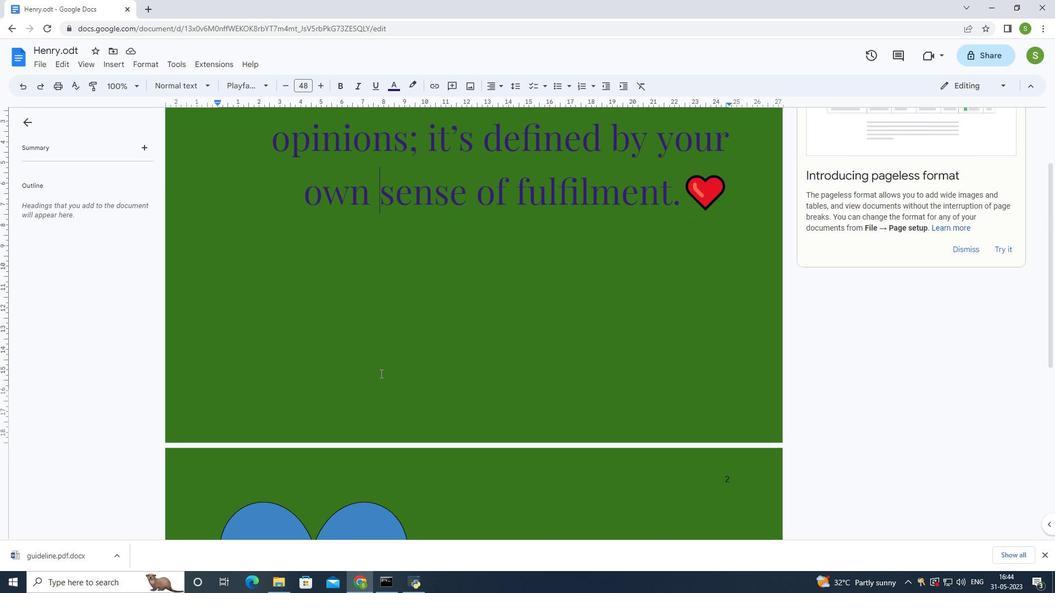 
Action: Mouse moved to (384, 378)
Screenshot: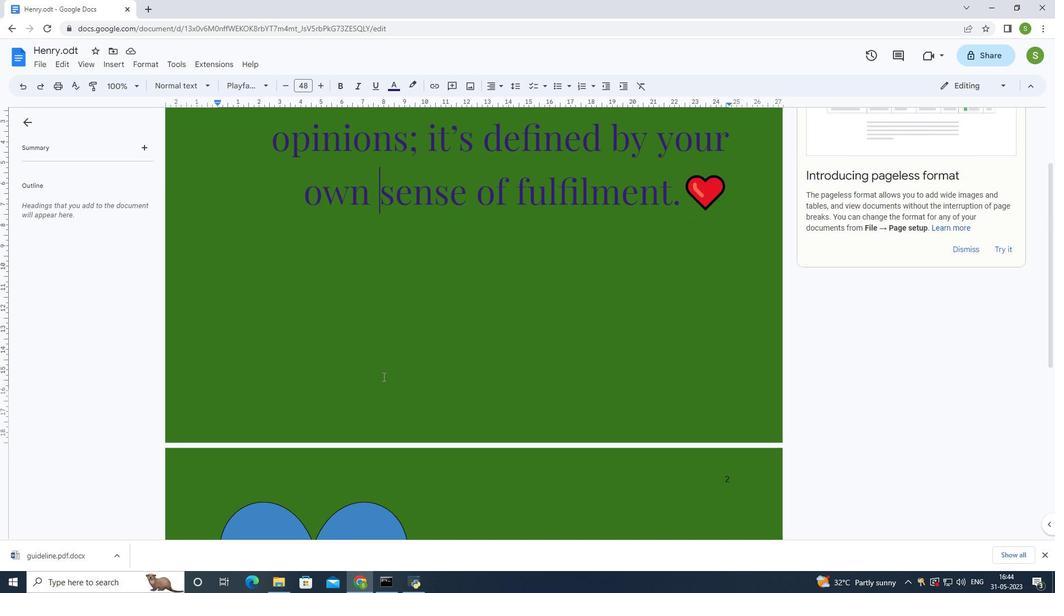 
